 Task: For heading Use Lora with light red berry 1 colour & Underline.  font size for heading26,  'Change the font style of data to'Montserrat and font size to 18,  Change the alignment of both headline & data to Align center.  In the sheet  auditingSalesByCustomer
Action: Mouse moved to (315, 268)
Screenshot: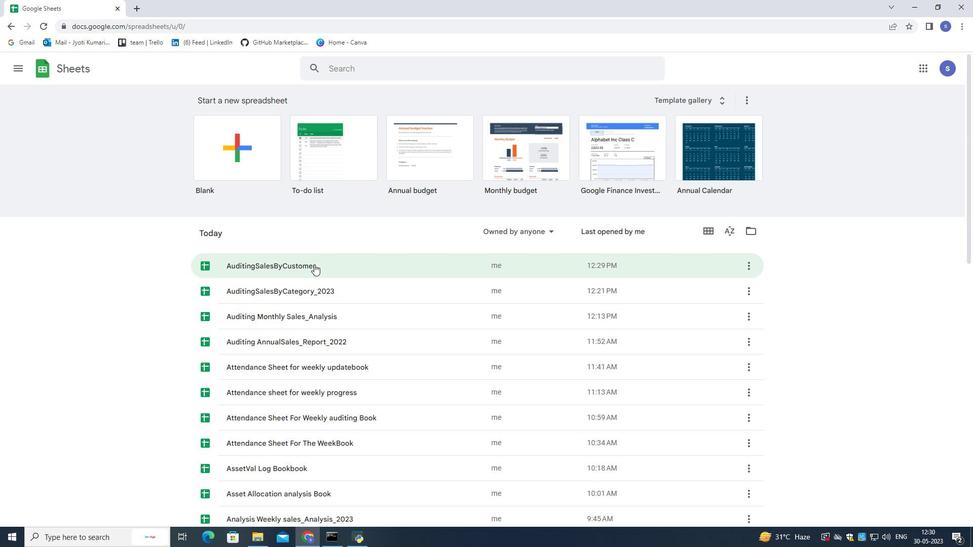 
Action: Mouse pressed left at (315, 268)
Screenshot: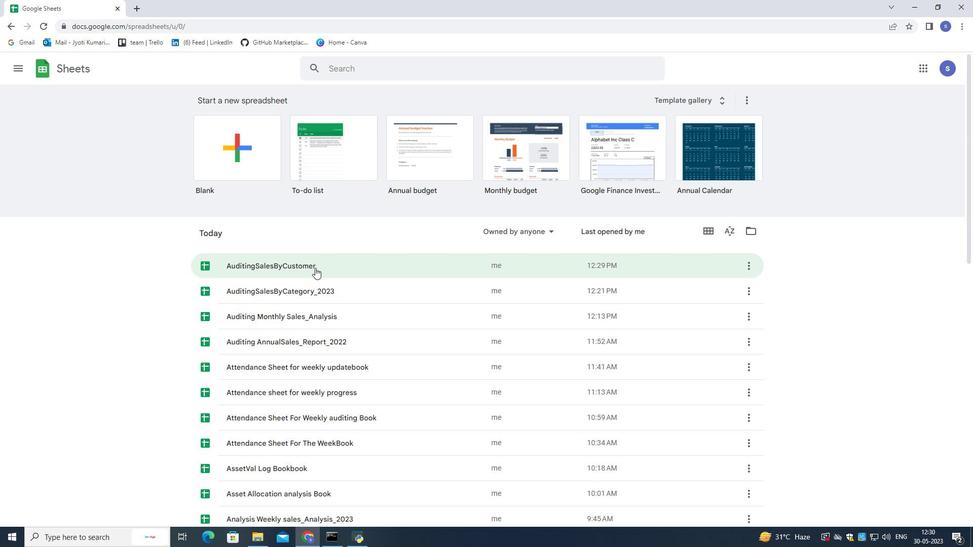 
Action: Mouse moved to (85, 141)
Screenshot: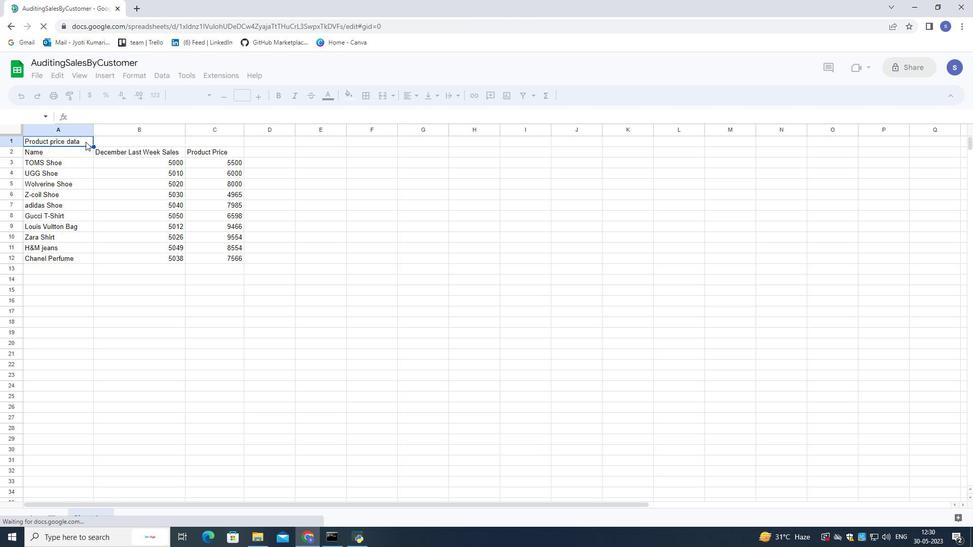 
Action: Mouse pressed left at (85, 141)
Screenshot: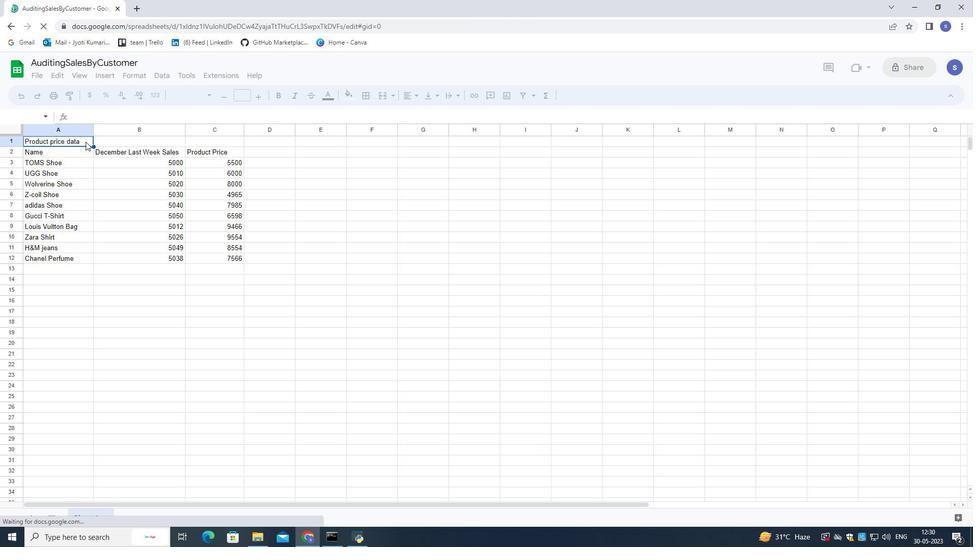 
Action: Mouse moved to (85, 139)
Screenshot: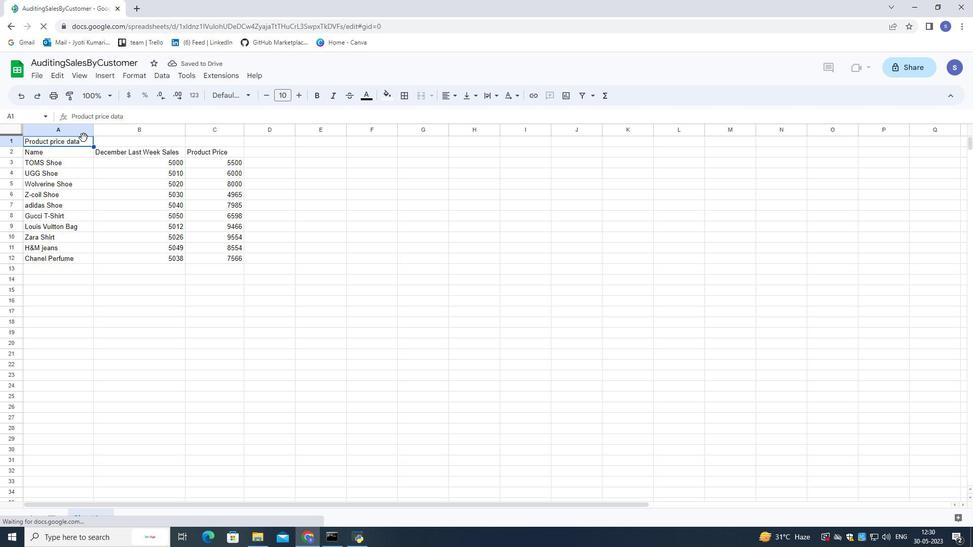 
Action: Mouse pressed left at (85, 139)
Screenshot: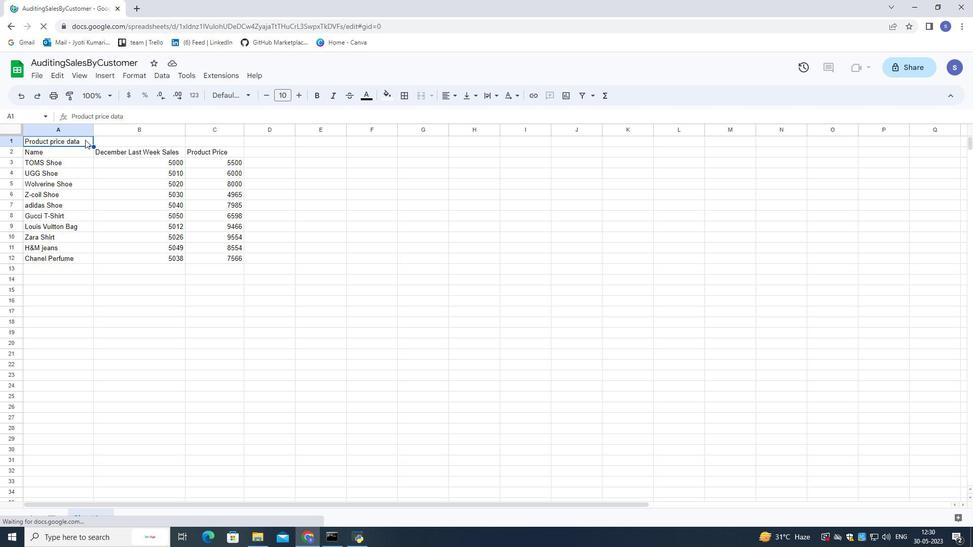 
Action: Mouse pressed left at (85, 139)
Screenshot: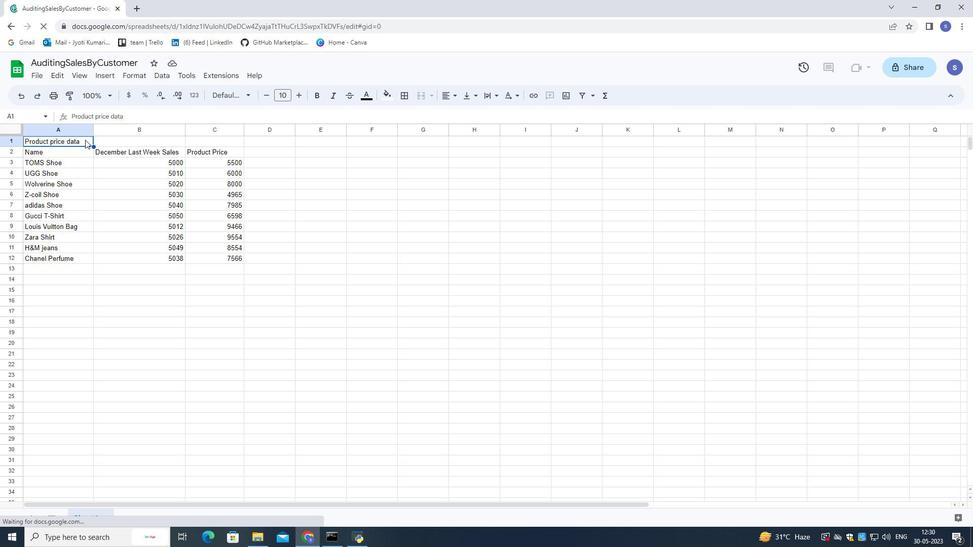 
Action: Mouse pressed left at (85, 139)
Screenshot: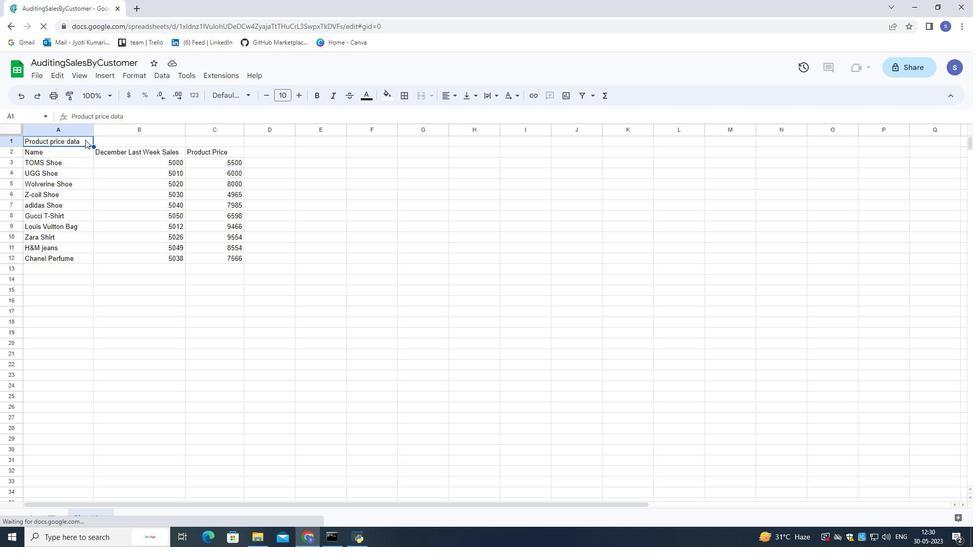 
Action: Mouse moved to (84, 140)
Screenshot: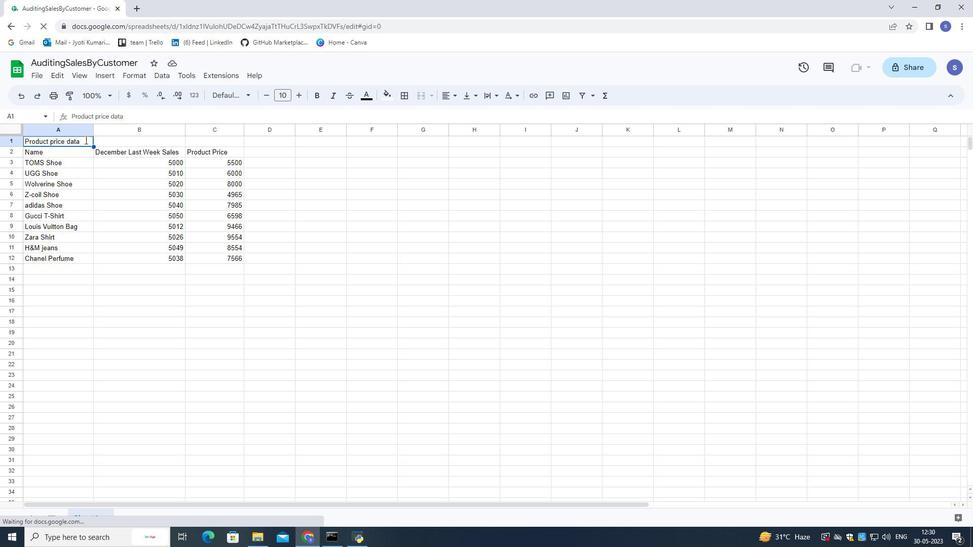 
Action: Mouse pressed left at (84, 140)
Screenshot: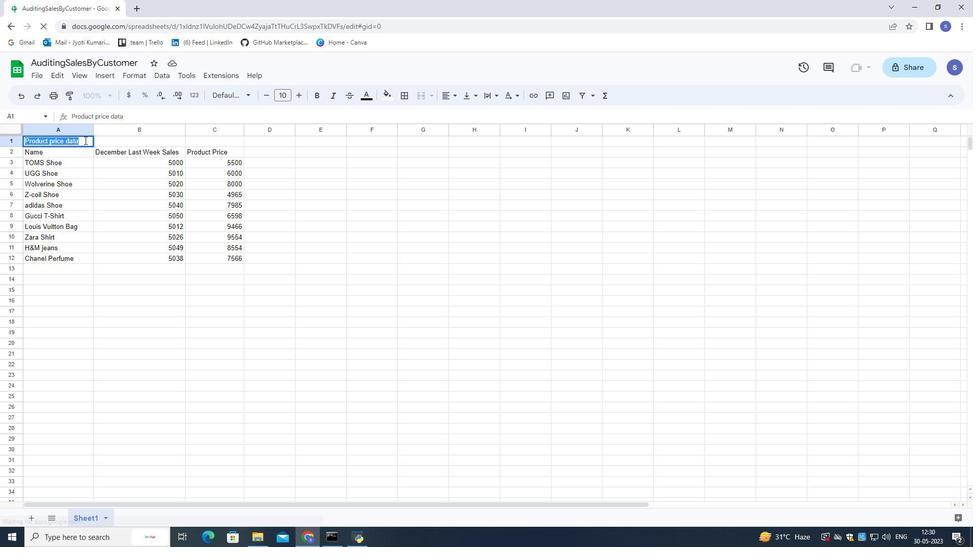 
Action: Mouse moved to (84, 140)
Screenshot: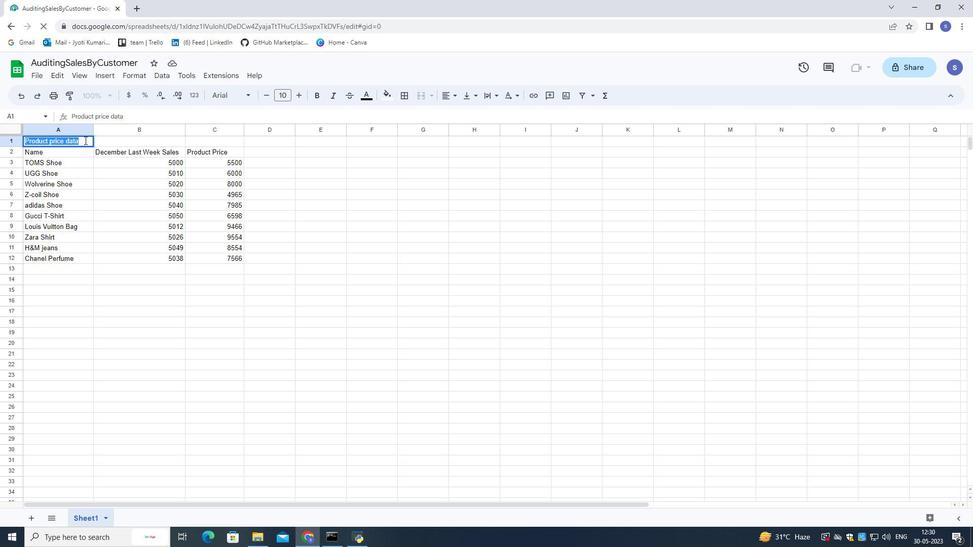 
Action: Mouse pressed left at (84, 140)
Screenshot: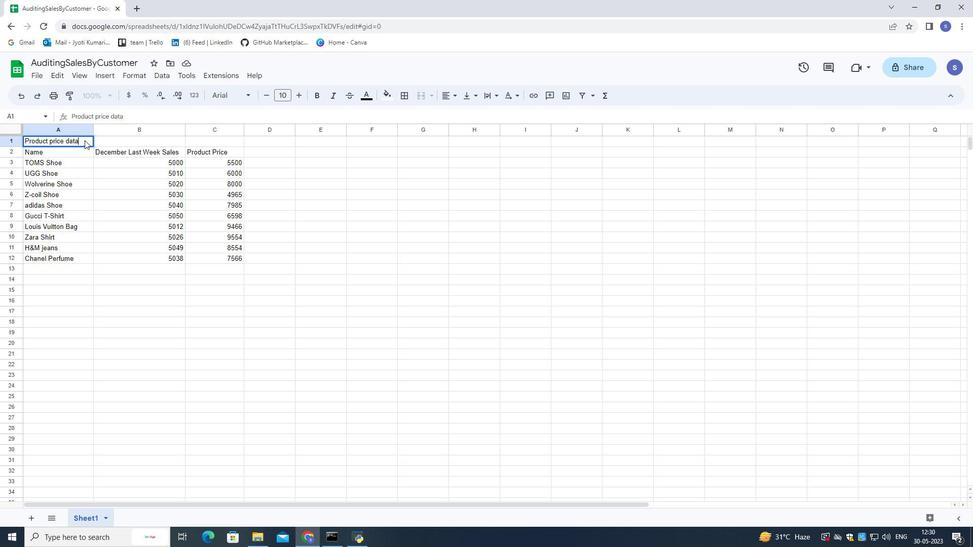 
Action: Mouse pressed left at (84, 140)
Screenshot: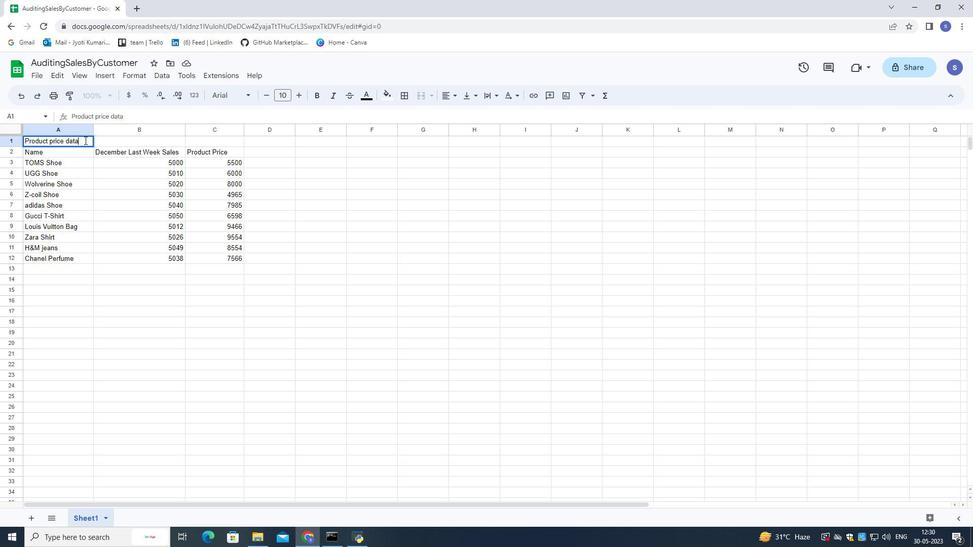 
Action: Mouse moved to (248, 93)
Screenshot: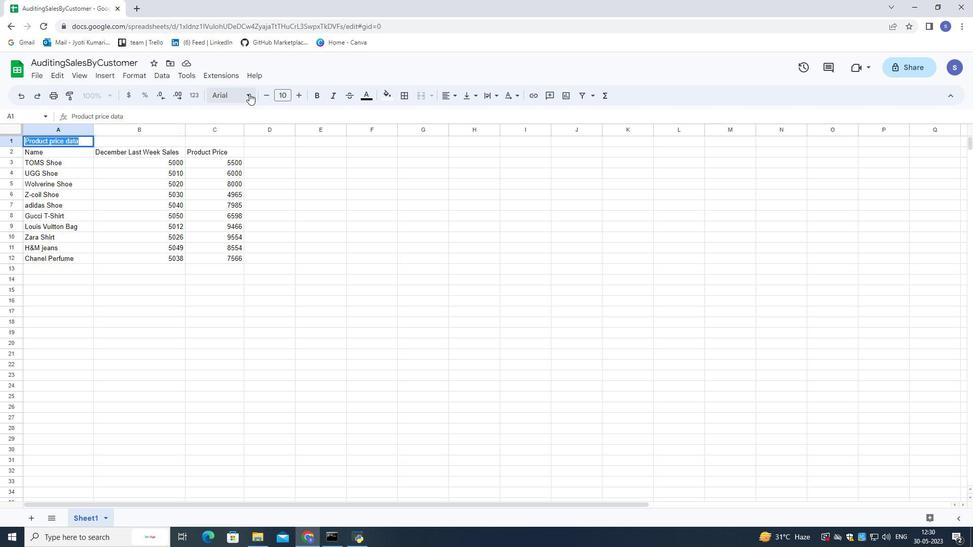 
Action: Mouse pressed left at (248, 93)
Screenshot: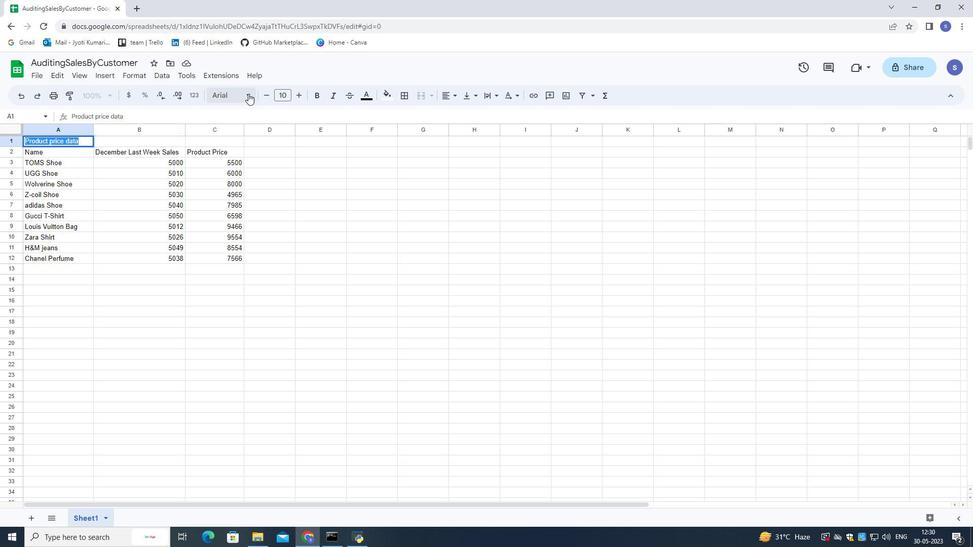 
Action: Mouse moved to (250, 112)
Screenshot: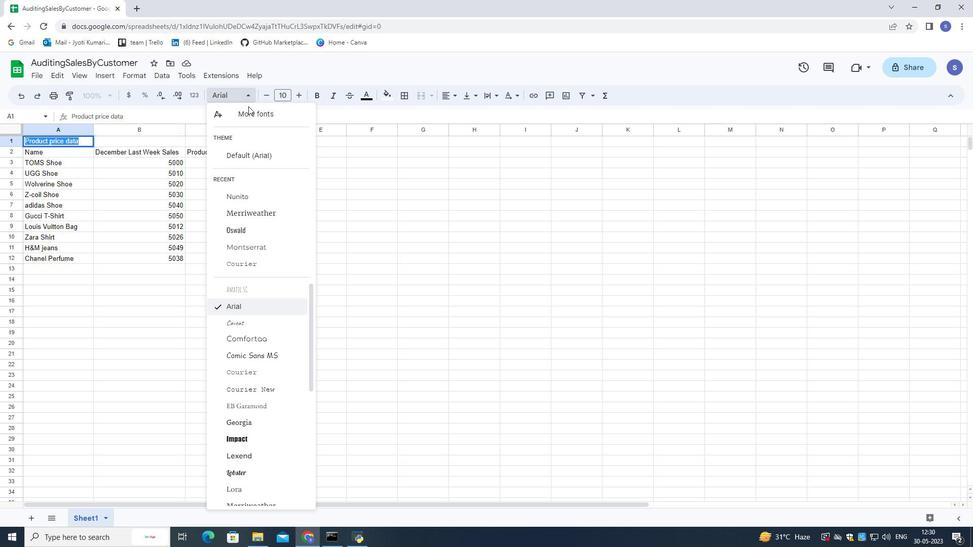 
Action: Mouse pressed left at (250, 112)
Screenshot: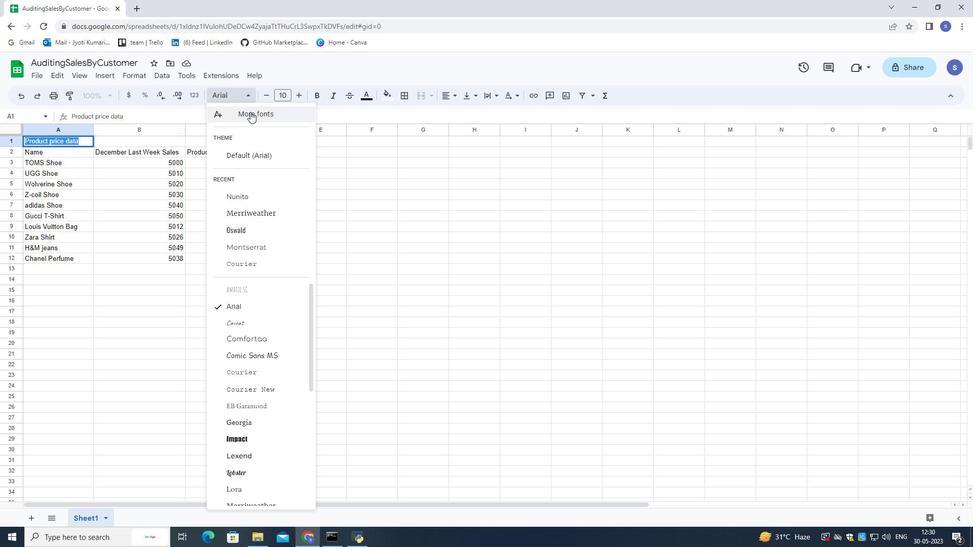 
Action: Mouse moved to (307, 173)
Screenshot: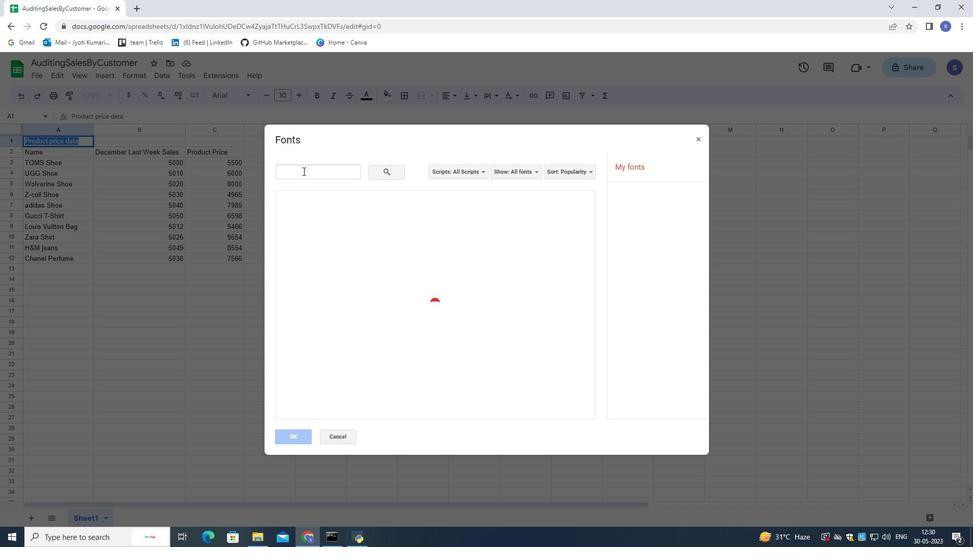 
Action: Mouse pressed left at (307, 173)
Screenshot: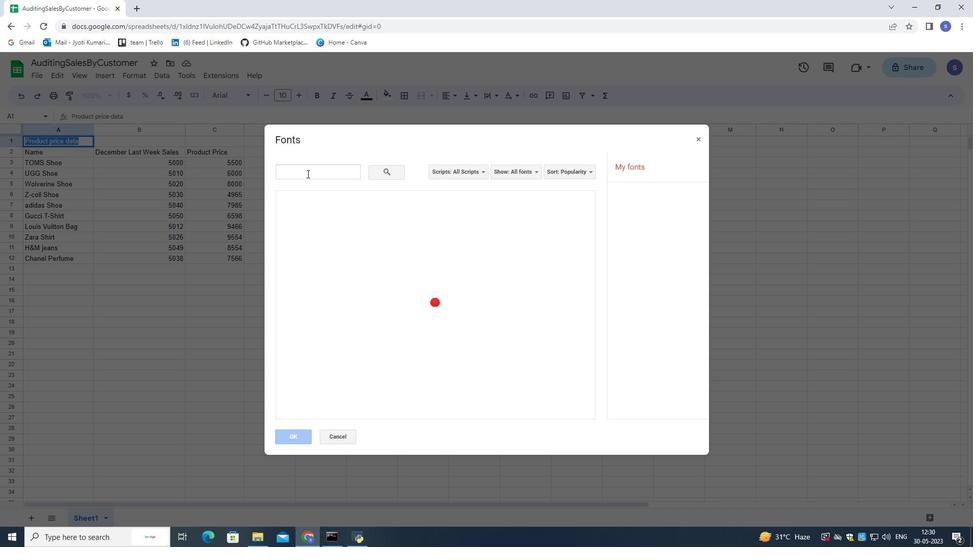 
Action: Key pressed lora
Screenshot: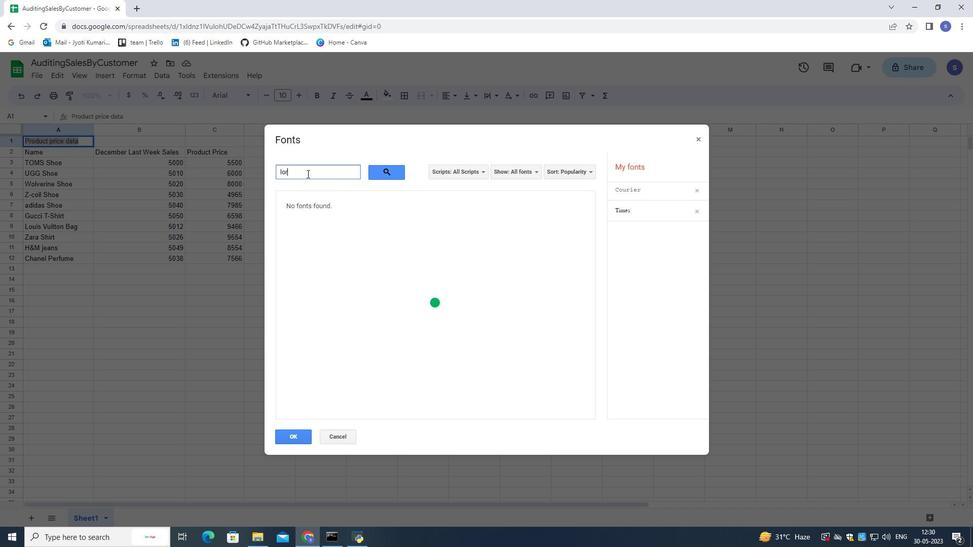 
Action: Mouse moved to (328, 205)
Screenshot: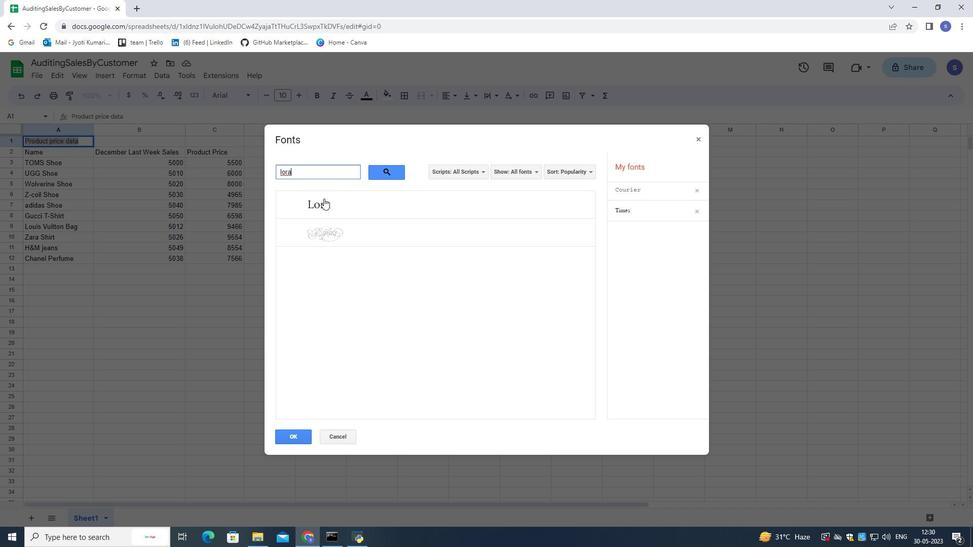 
Action: Mouse pressed left at (328, 205)
Screenshot: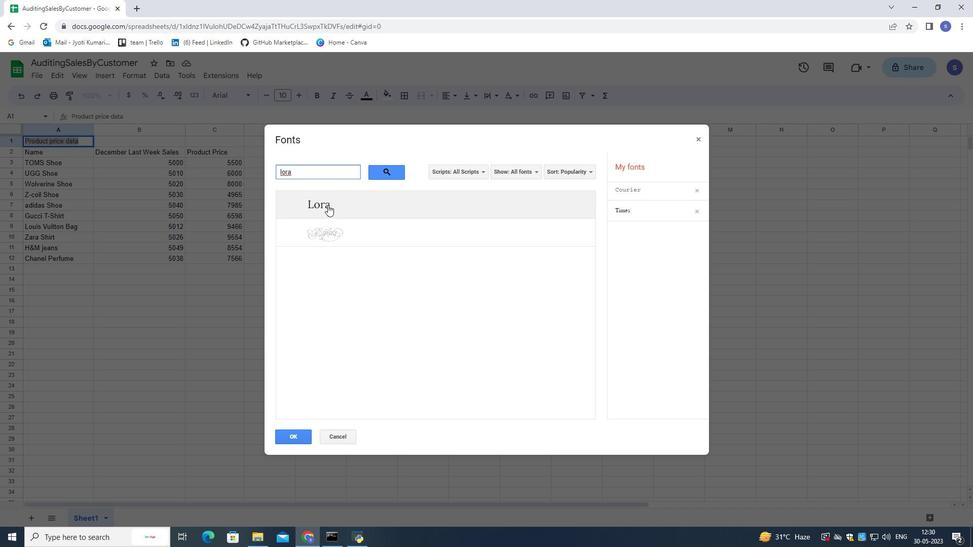 
Action: Mouse moved to (282, 440)
Screenshot: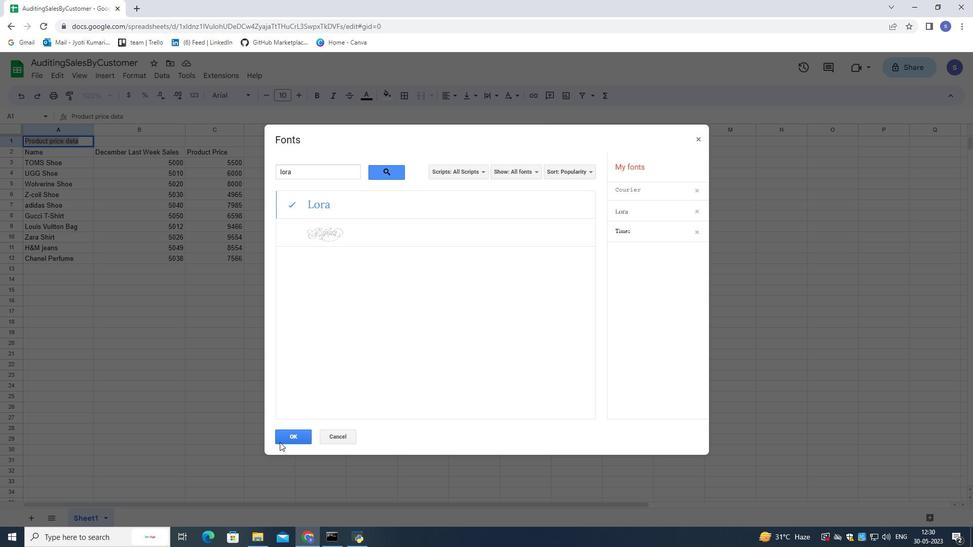 
Action: Mouse pressed left at (282, 440)
Screenshot: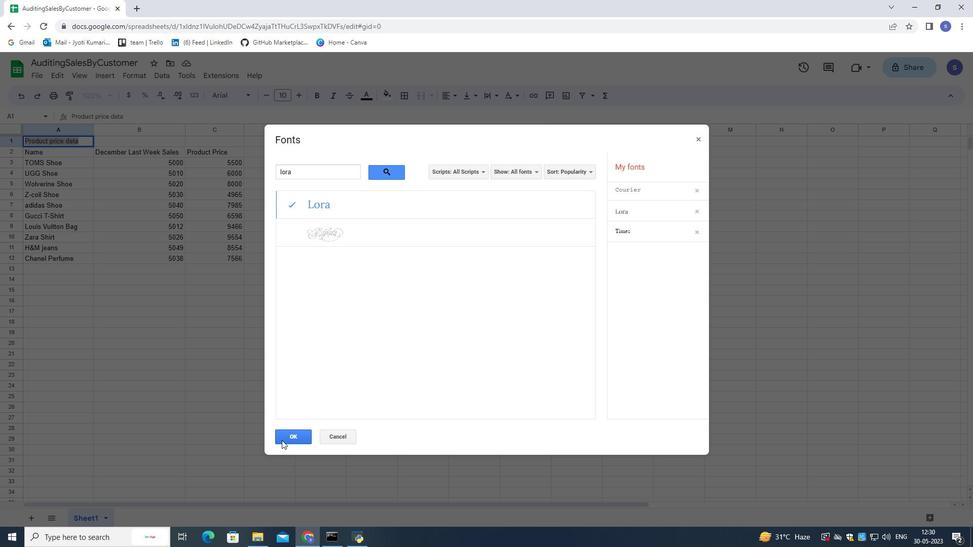
Action: Mouse moved to (368, 91)
Screenshot: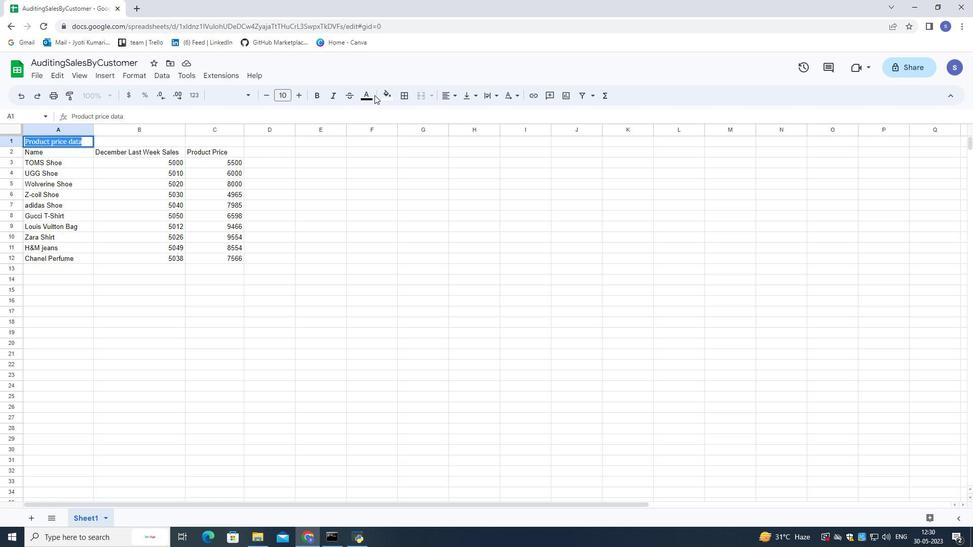 
Action: Mouse pressed left at (368, 91)
Screenshot: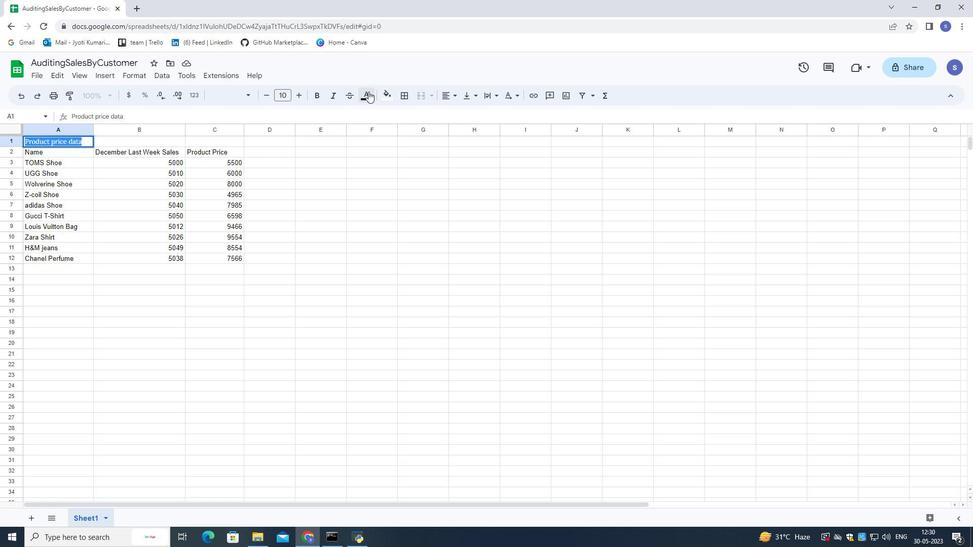 
Action: Mouse moved to (369, 171)
Screenshot: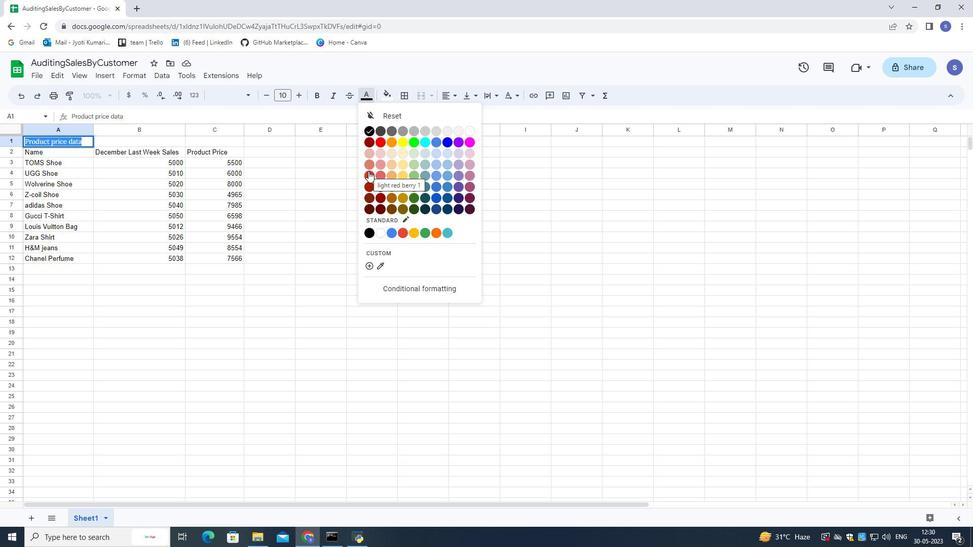 
Action: Mouse pressed left at (369, 171)
Screenshot: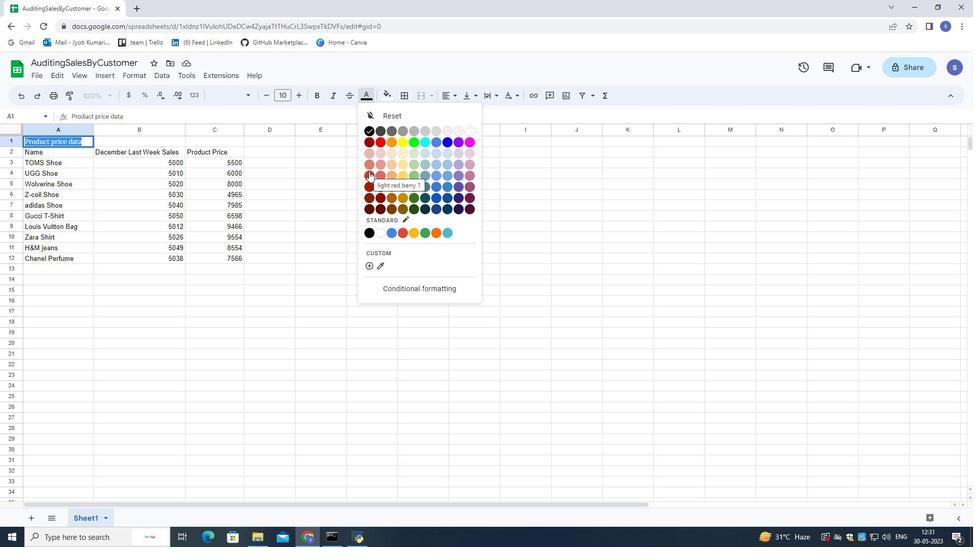 
Action: Mouse moved to (136, 76)
Screenshot: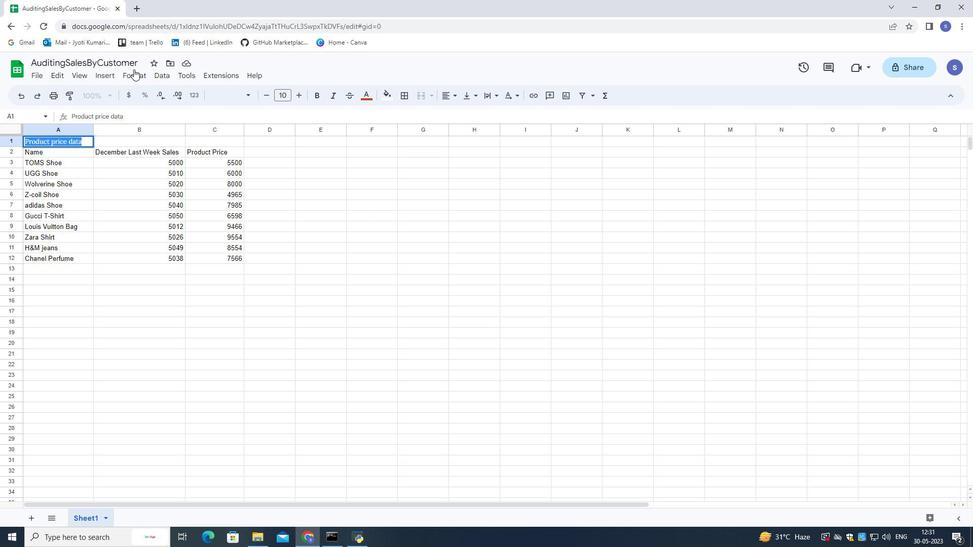 
Action: Mouse pressed left at (136, 76)
Screenshot: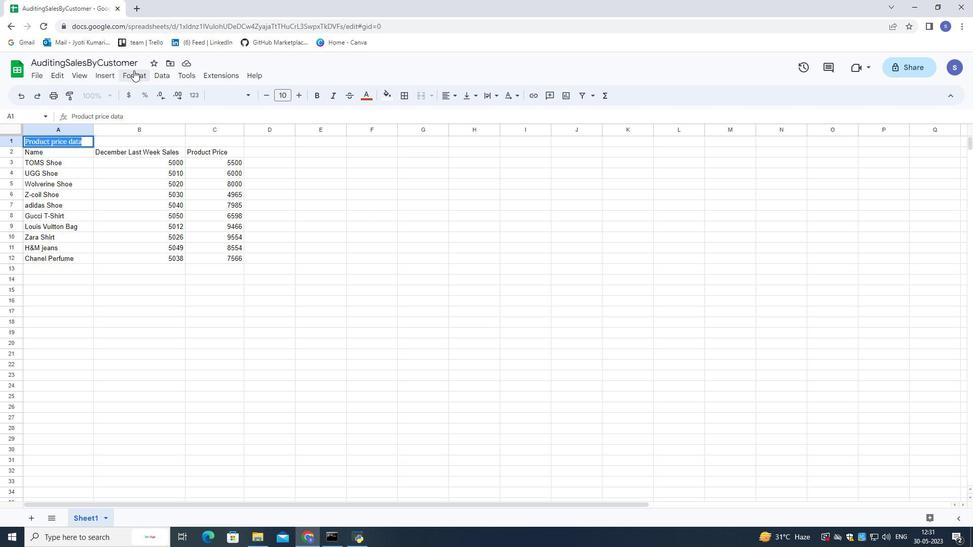 
Action: Mouse moved to (332, 165)
Screenshot: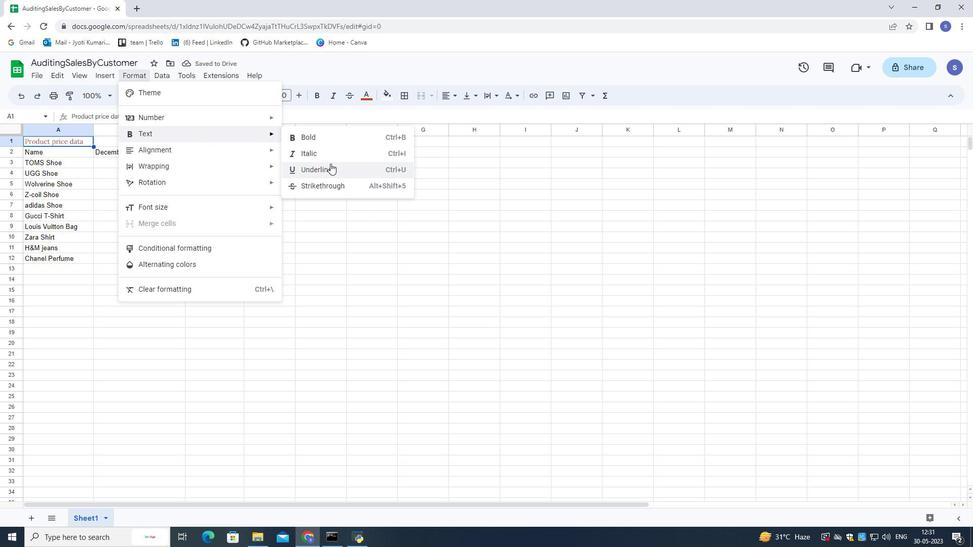 
Action: Mouse pressed left at (332, 165)
Screenshot: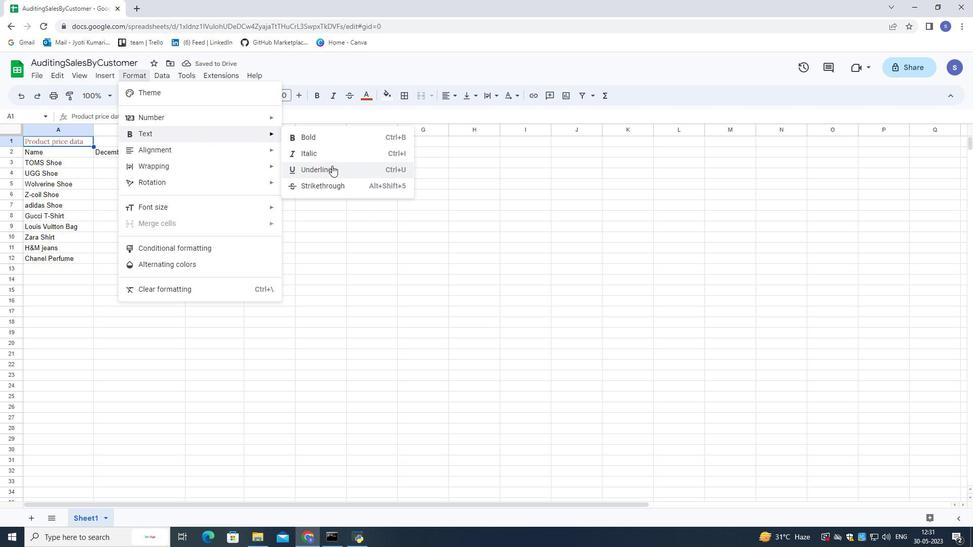 
Action: Mouse moved to (298, 96)
Screenshot: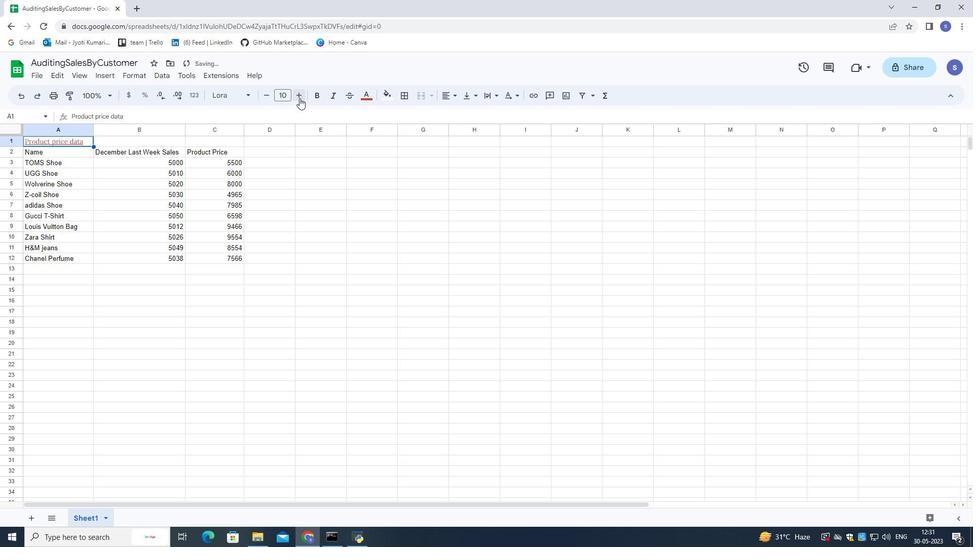 
Action: Mouse pressed left at (298, 96)
Screenshot: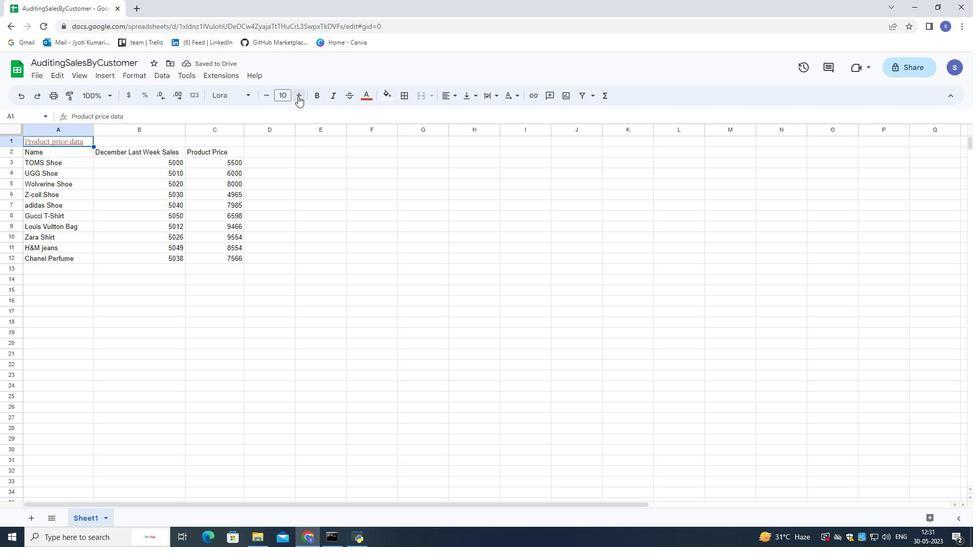 
Action: Mouse pressed left at (298, 96)
Screenshot: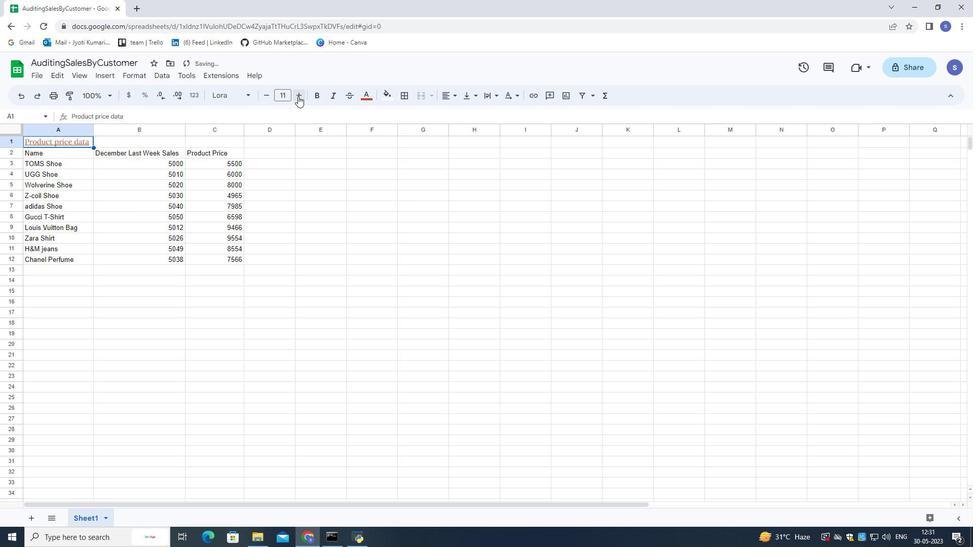 
Action: Mouse pressed left at (298, 96)
Screenshot: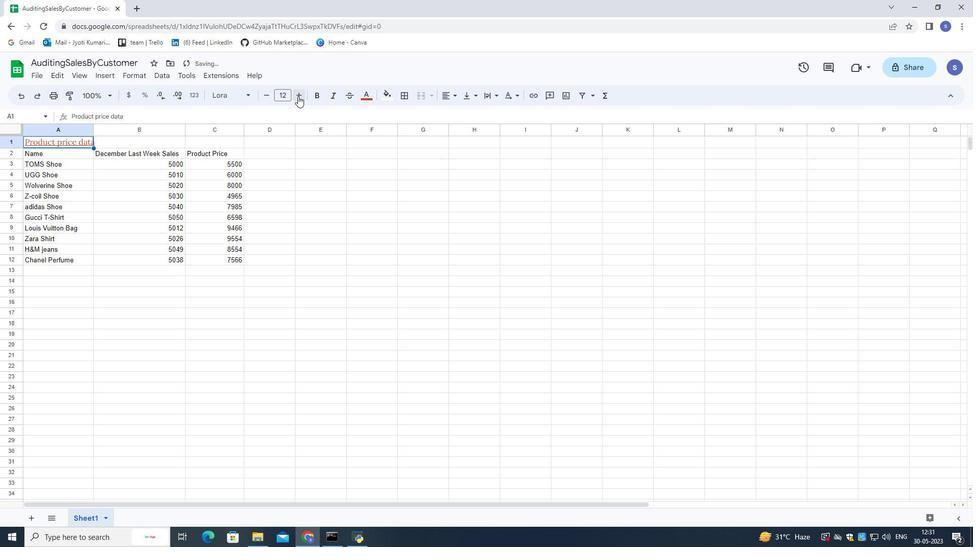
Action: Mouse pressed left at (298, 96)
Screenshot: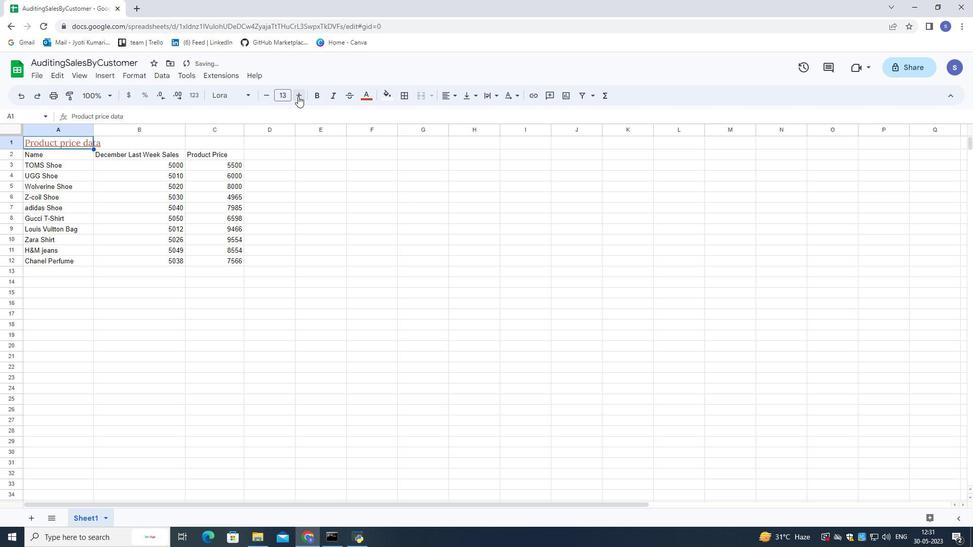 
Action: Mouse pressed left at (298, 96)
Screenshot: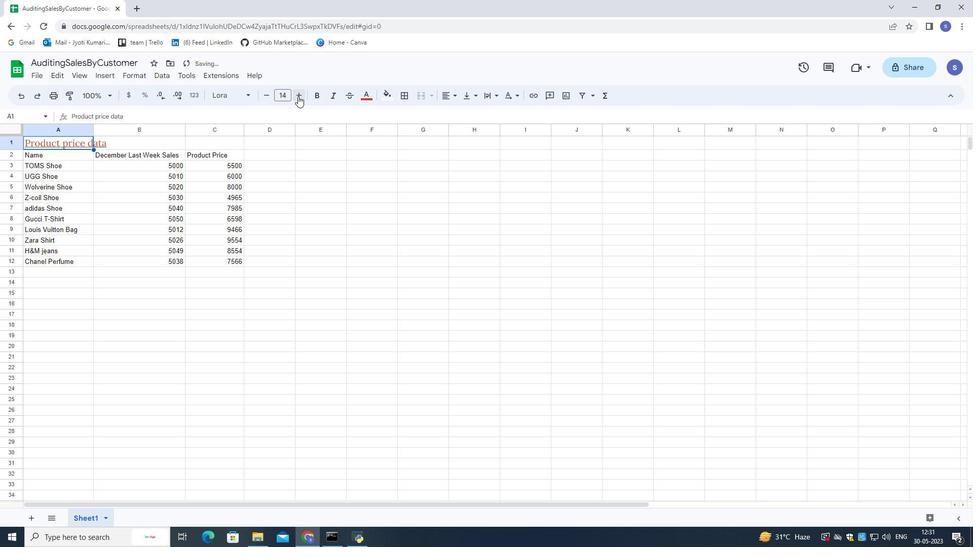 
Action: Mouse pressed left at (298, 96)
Screenshot: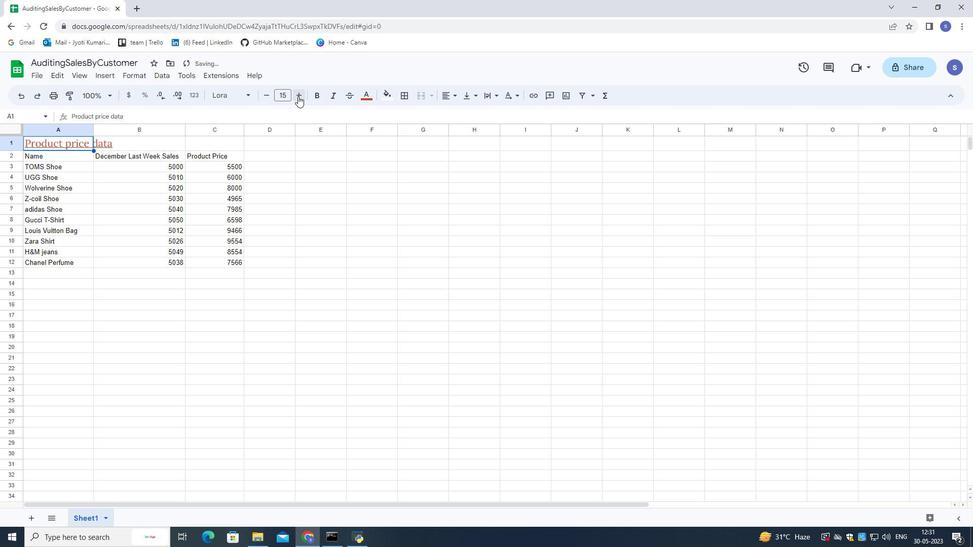 
Action: Mouse pressed left at (298, 96)
Screenshot: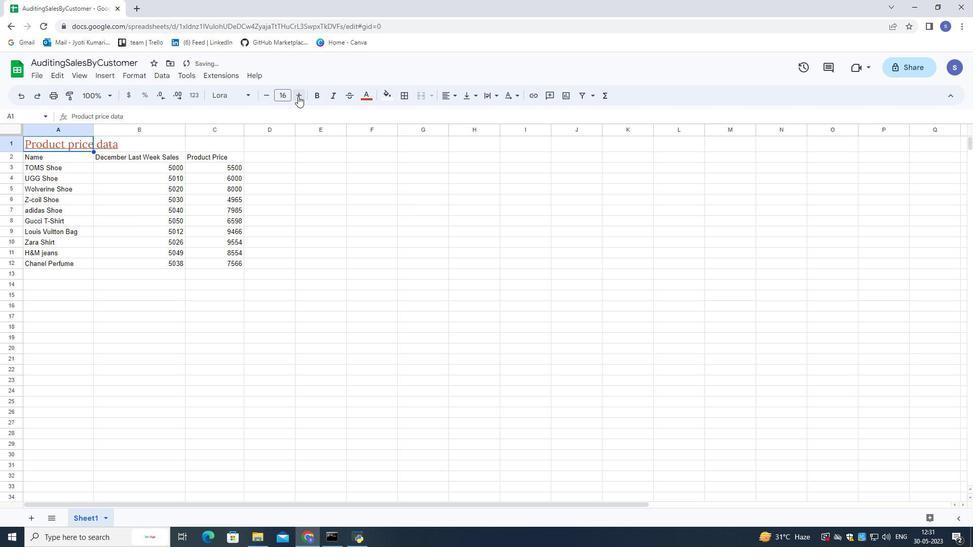 
Action: Mouse pressed left at (298, 96)
Screenshot: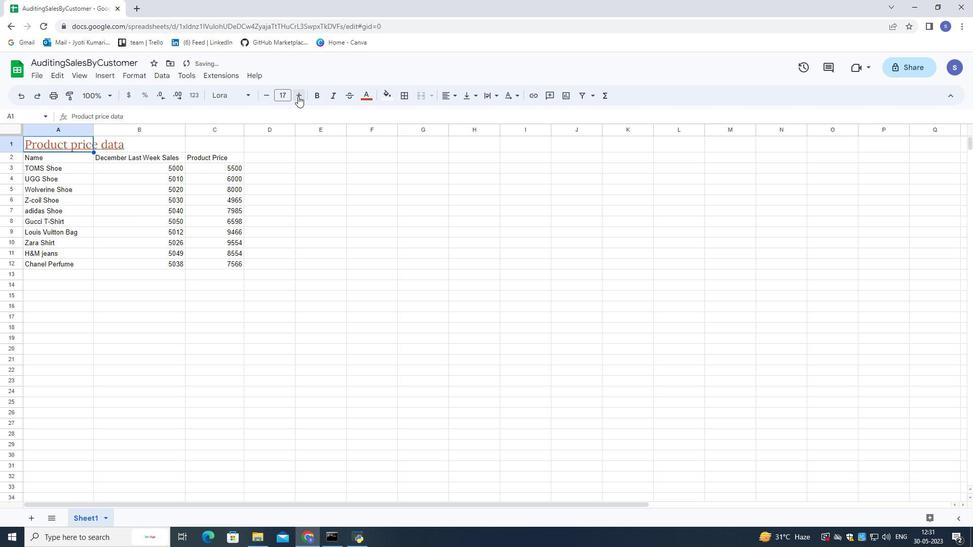 
Action: Mouse pressed left at (298, 96)
Screenshot: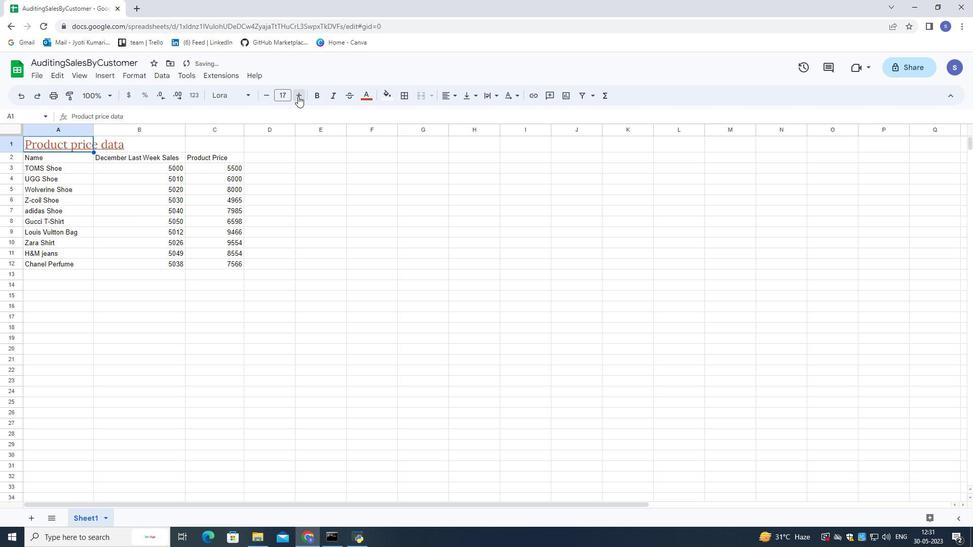 
Action: Mouse pressed left at (298, 96)
Screenshot: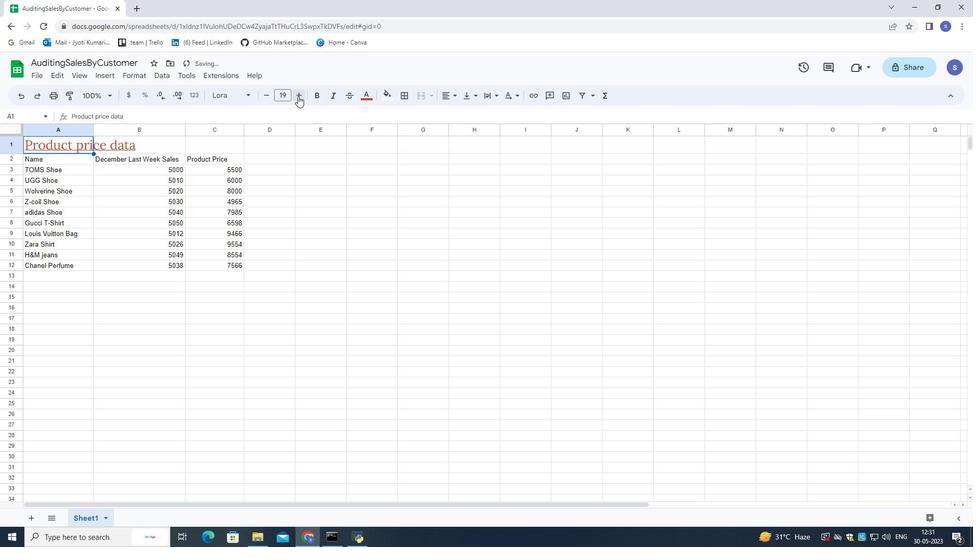 
Action: Mouse pressed left at (298, 96)
Screenshot: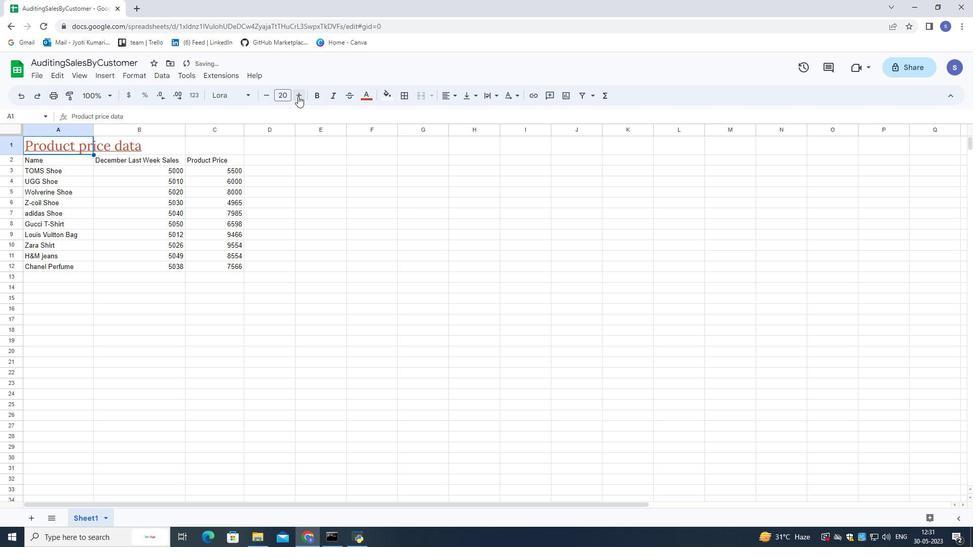 
Action: Mouse pressed left at (298, 96)
Screenshot: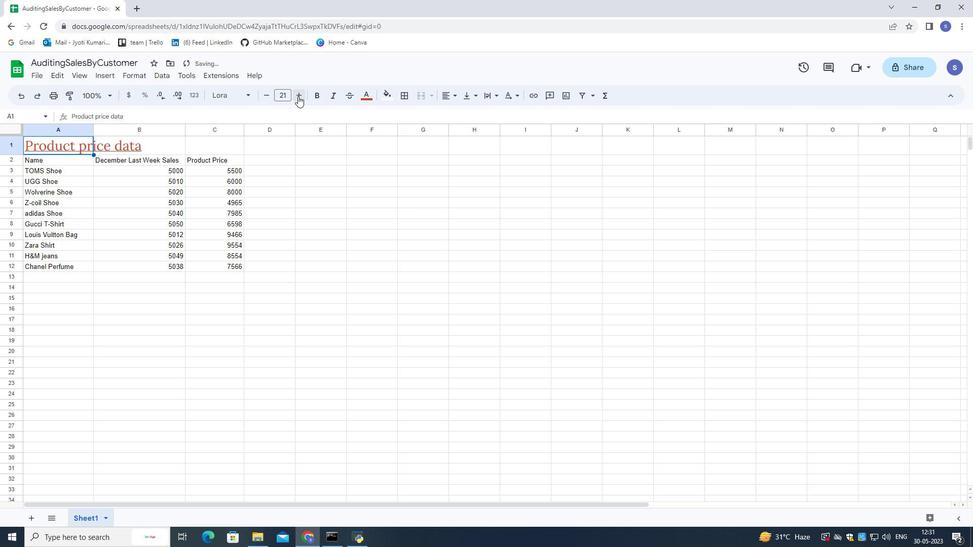 
Action: Mouse pressed left at (298, 96)
Screenshot: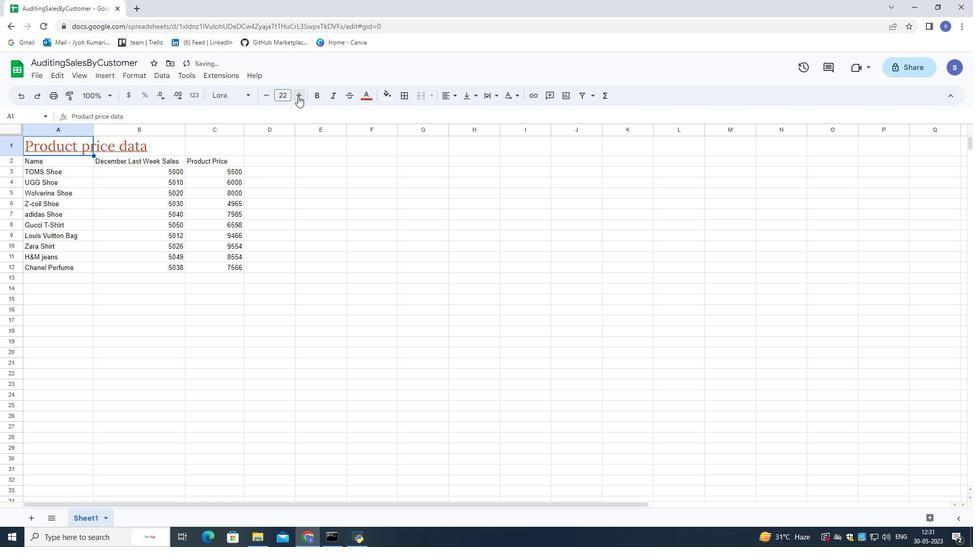 
Action: Mouse pressed left at (298, 96)
Screenshot: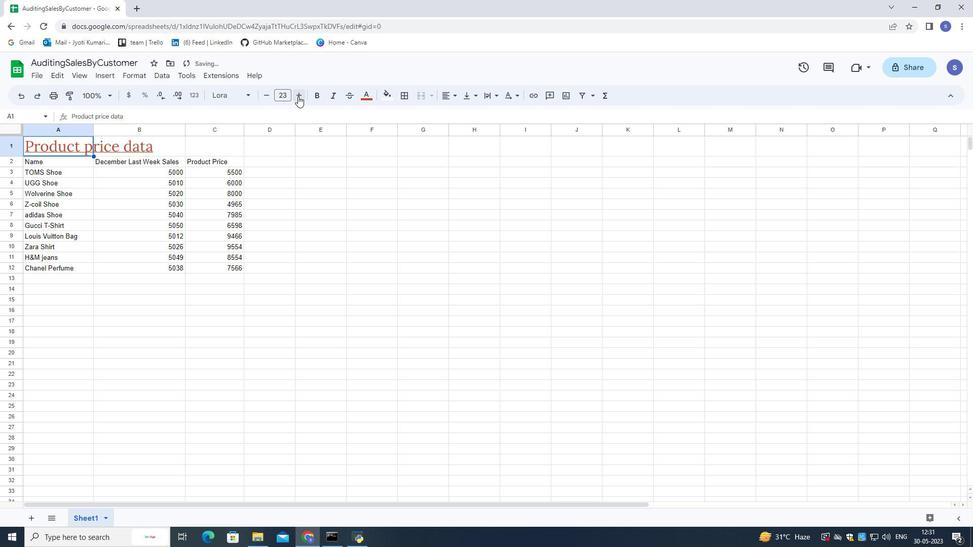 
Action: Mouse pressed left at (298, 96)
Screenshot: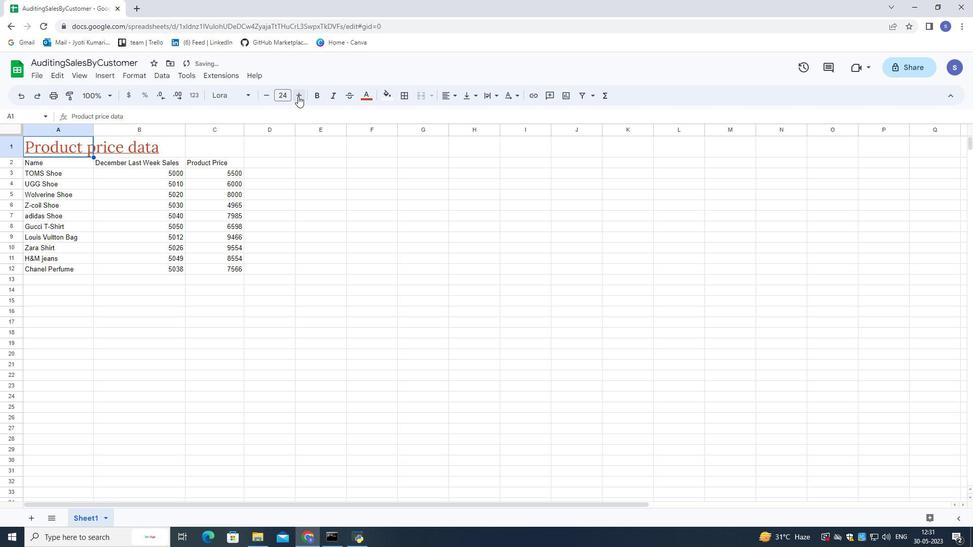 
Action: Mouse pressed left at (298, 96)
Screenshot: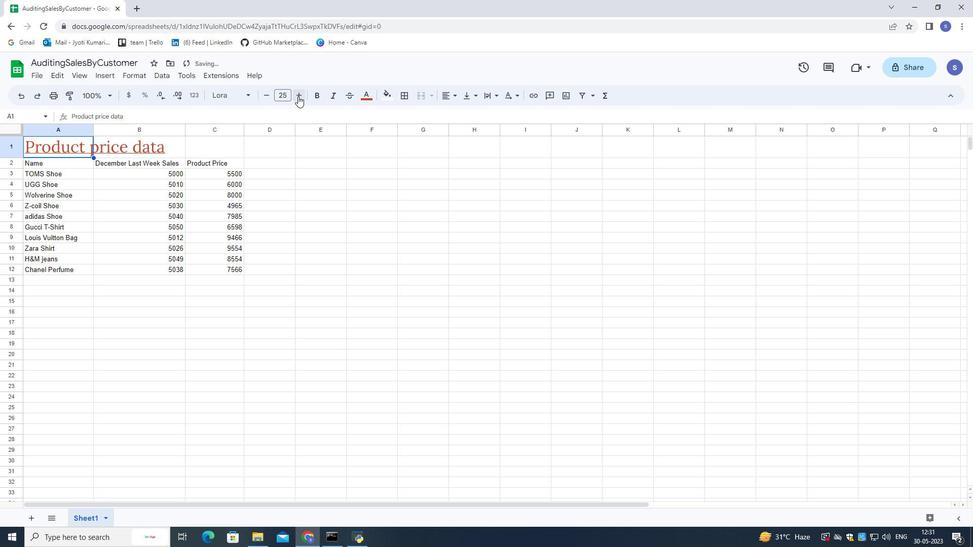 
Action: Mouse moved to (319, 157)
Screenshot: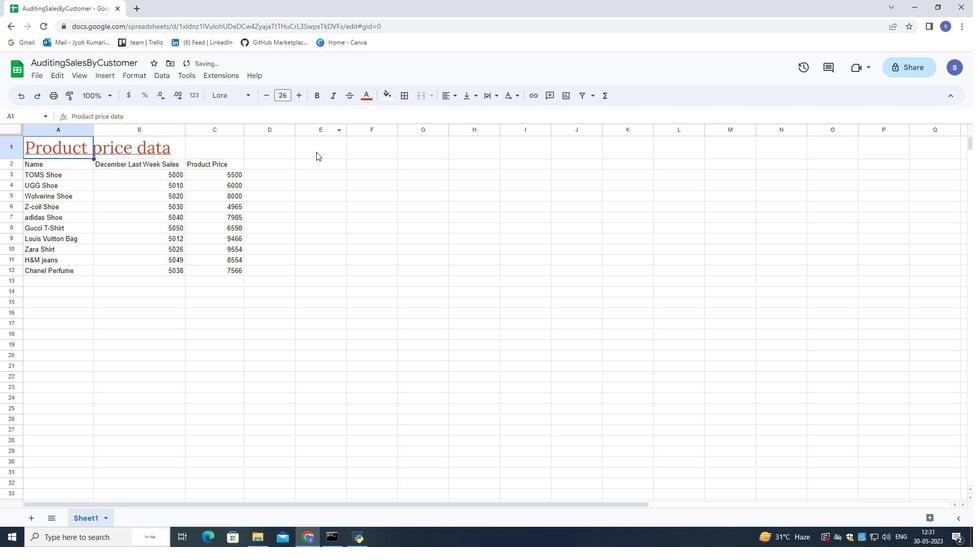 
Action: Mouse pressed left at (319, 157)
Screenshot: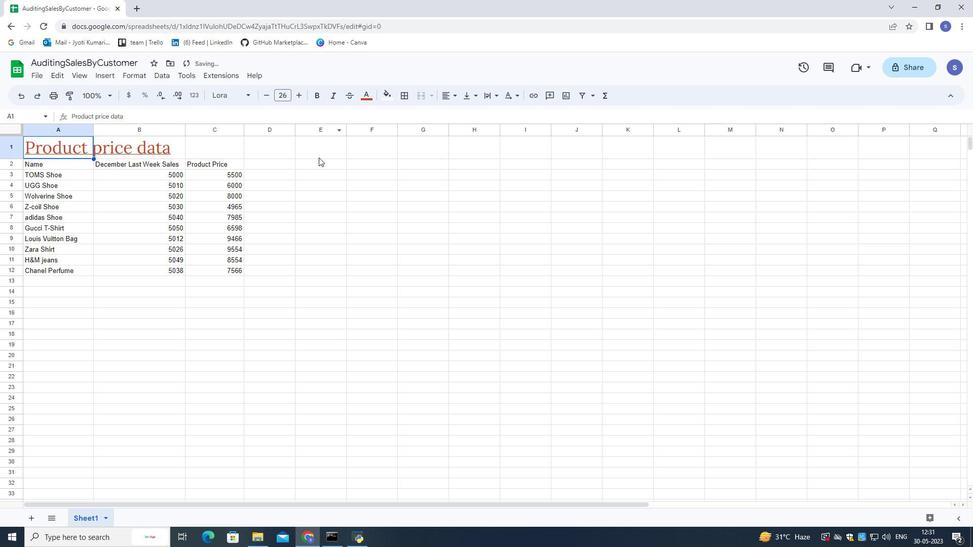 
Action: Mouse moved to (26, 164)
Screenshot: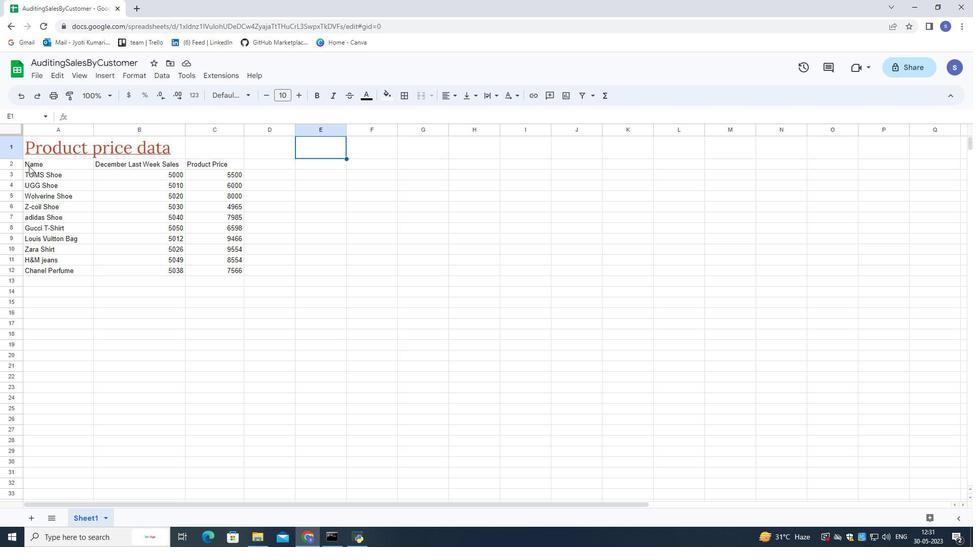 
Action: Mouse pressed left at (26, 164)
Screenshot: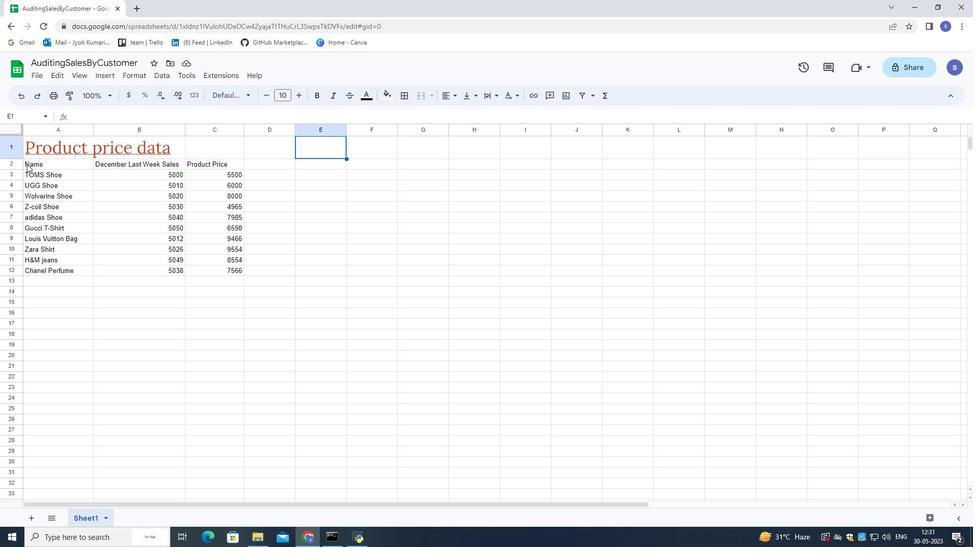 
Action: Mouse moved to (232, 278)
Screenshot: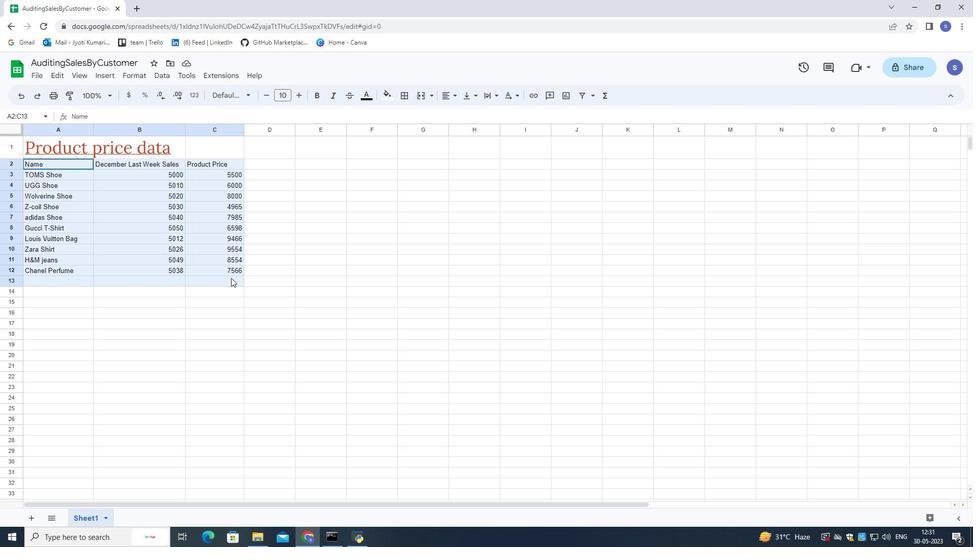
Action: Mouse pressed left at (232, 278)
Screenshot: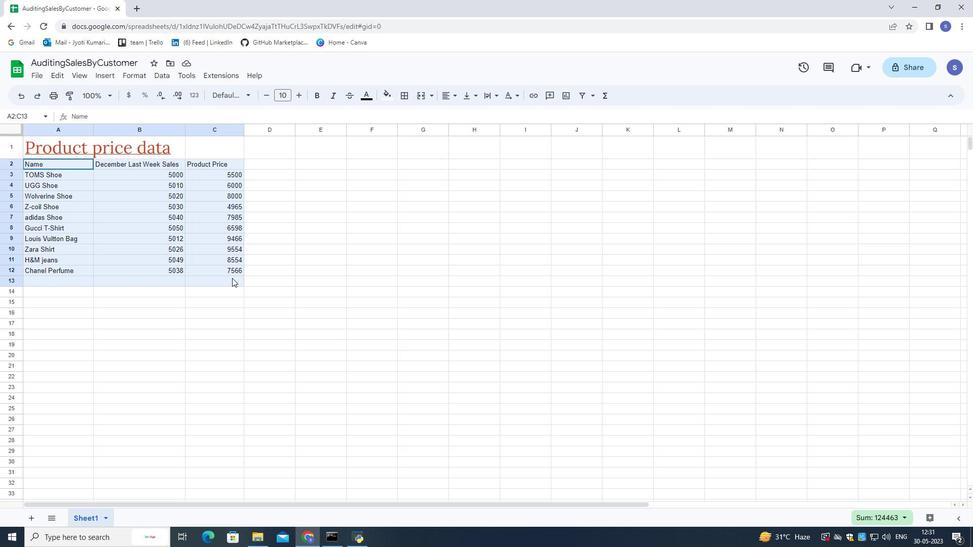 
Action: Mouse moved to (238, 93)
Screenshot: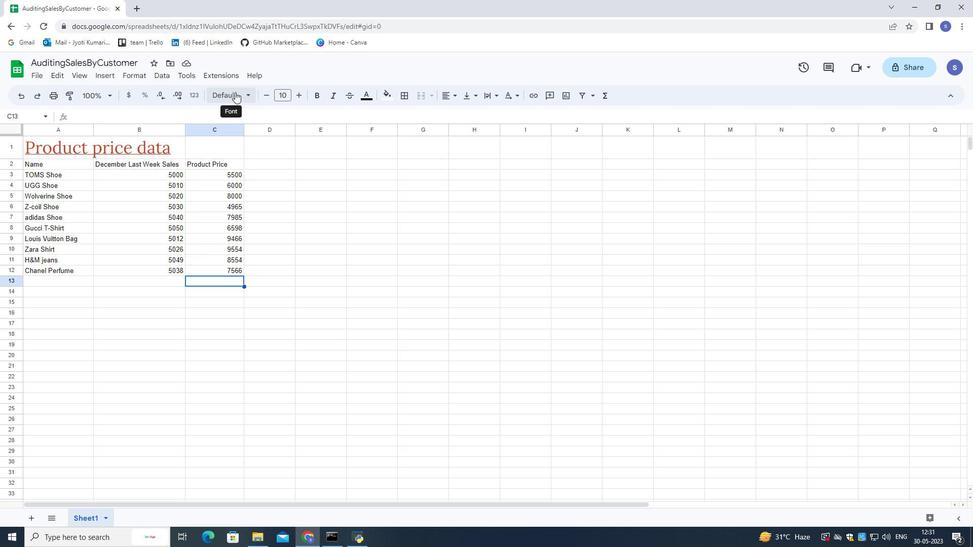 
Action: Mouse pressed left at (238, 93)
Screenshot: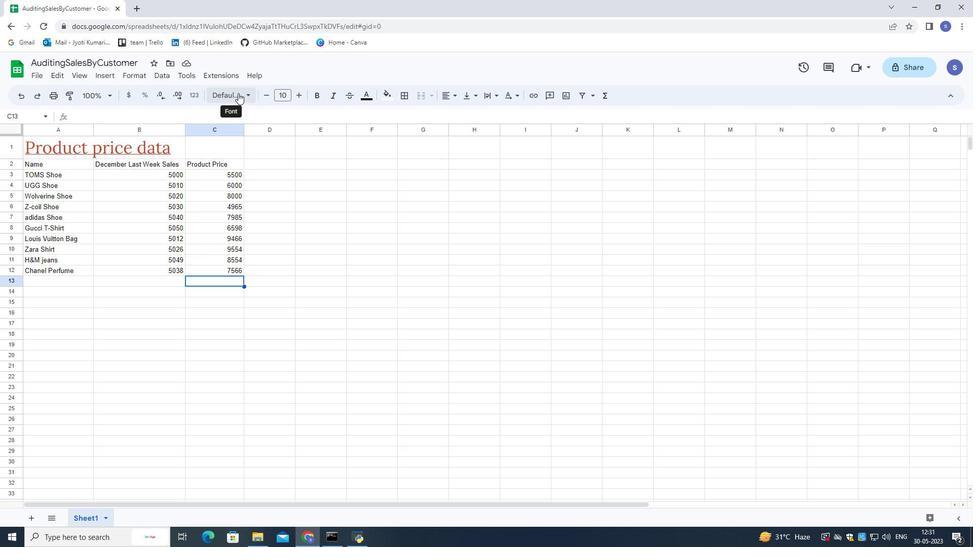 
Action: Mouse moved to (255, 269)
Screenshot: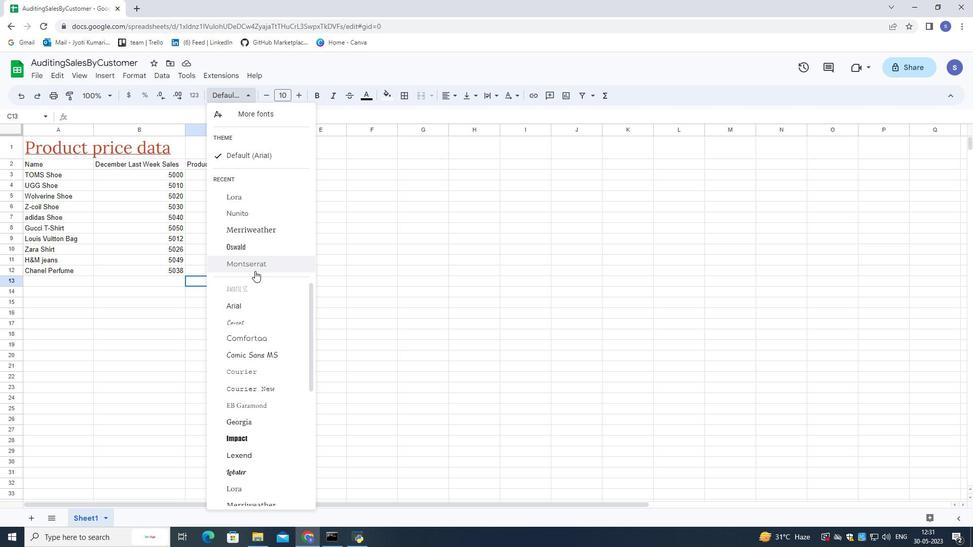 
Action: Mouse pressed left at (255, 269)
Screenshot: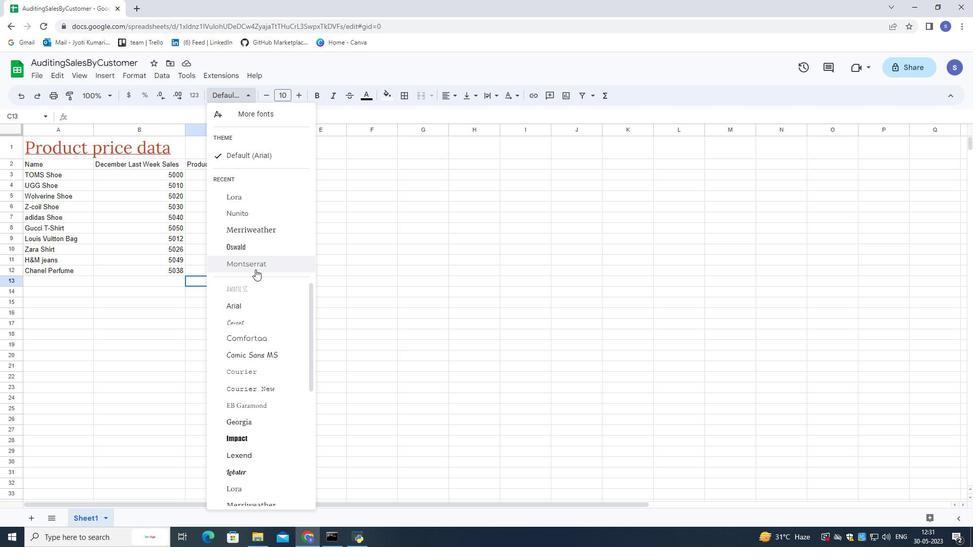 
Action: Mouse moved to (300, 96)
Screenshot: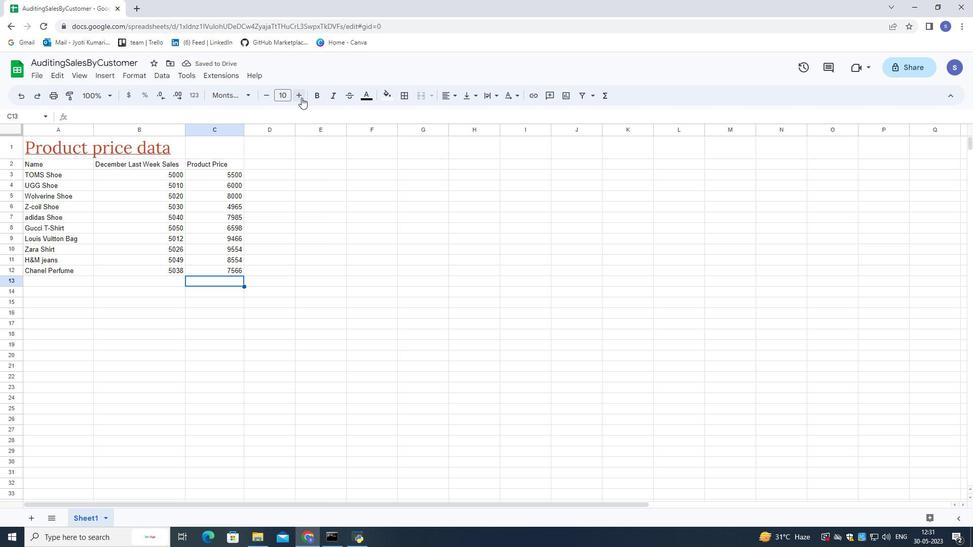 
Action: Mouse pressed left at (300, 96)
Screenshot: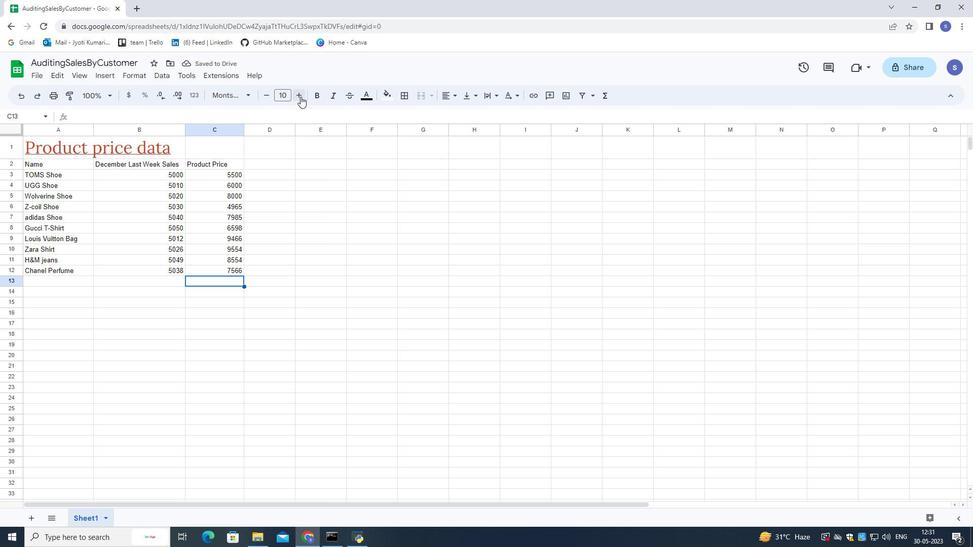 
Action: Mouse pressed left at (300, 96)
Screenshot: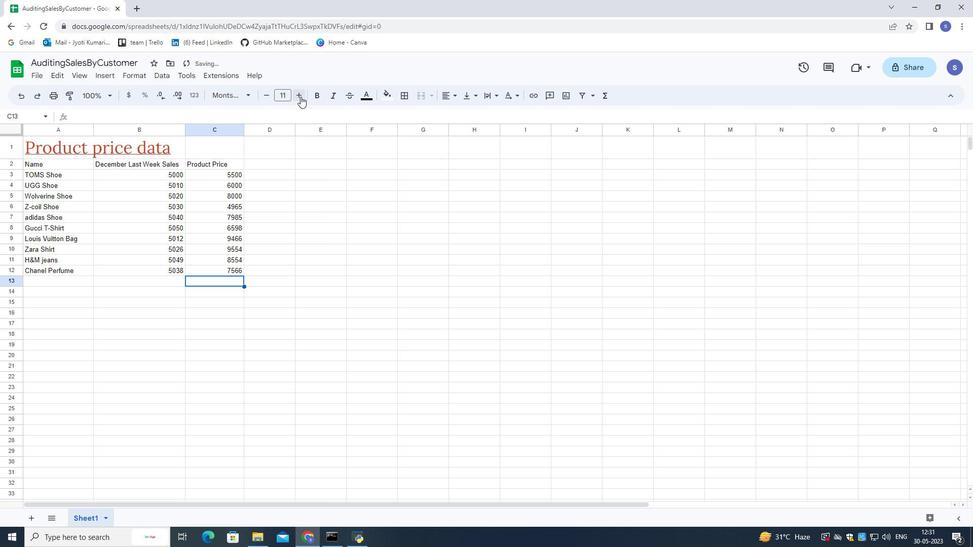 
Action: Mouse pressed left at (300, 96)
Screenshot: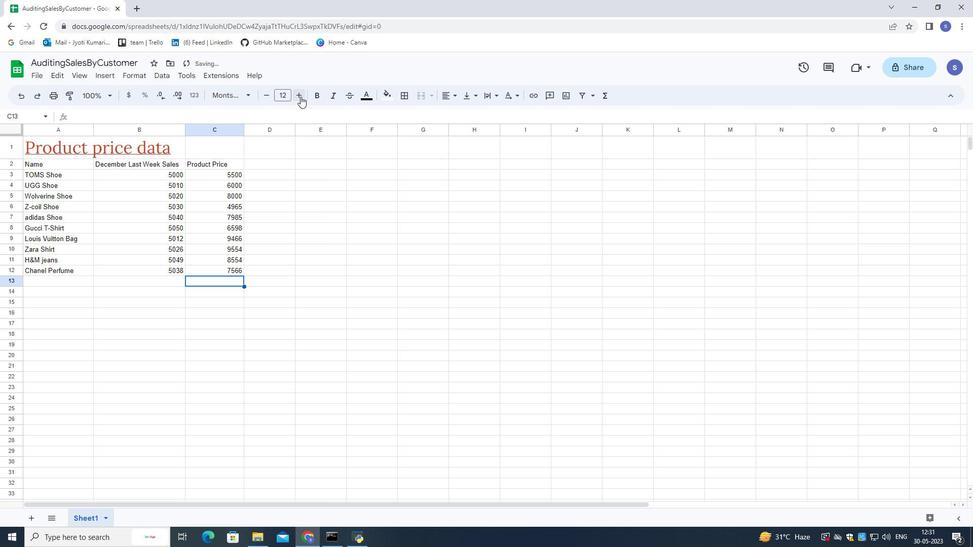 
Action: Mouse pressed left at (300, 96)
Screenshot: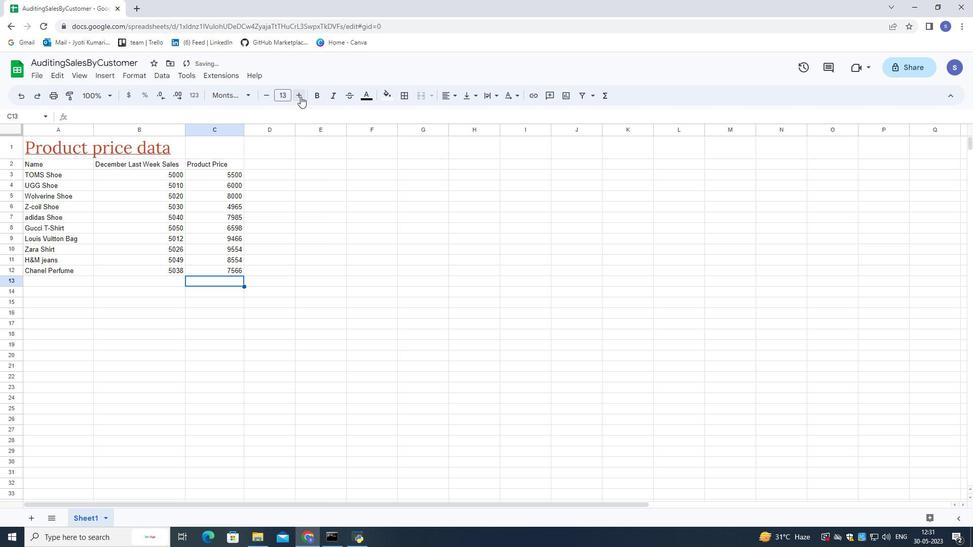 
Action: Mouse pressed left at (300, 96)
Screenshot: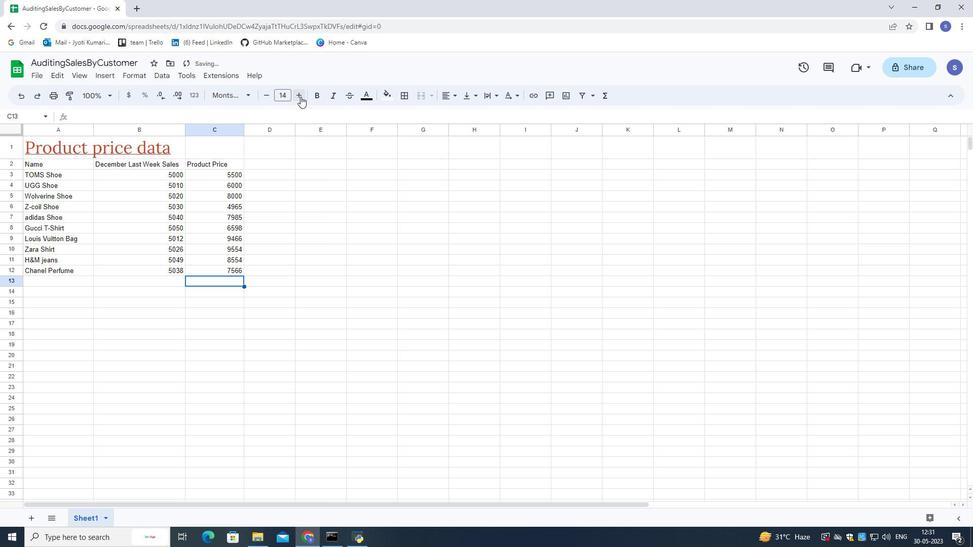 
Action: Mouse pressed left at (300, 96)
Screenshot: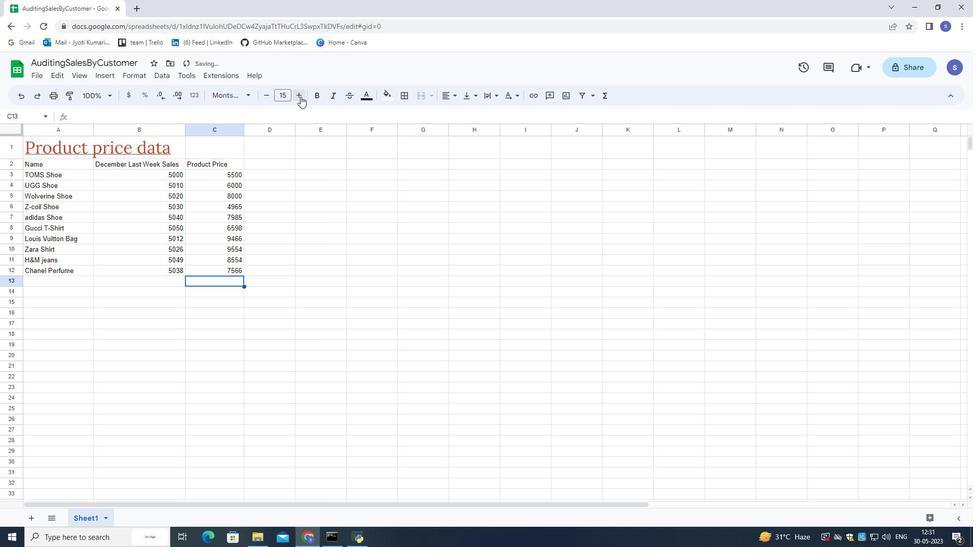 
Action: Mouse pressed left at (300, 96)
Screenshot: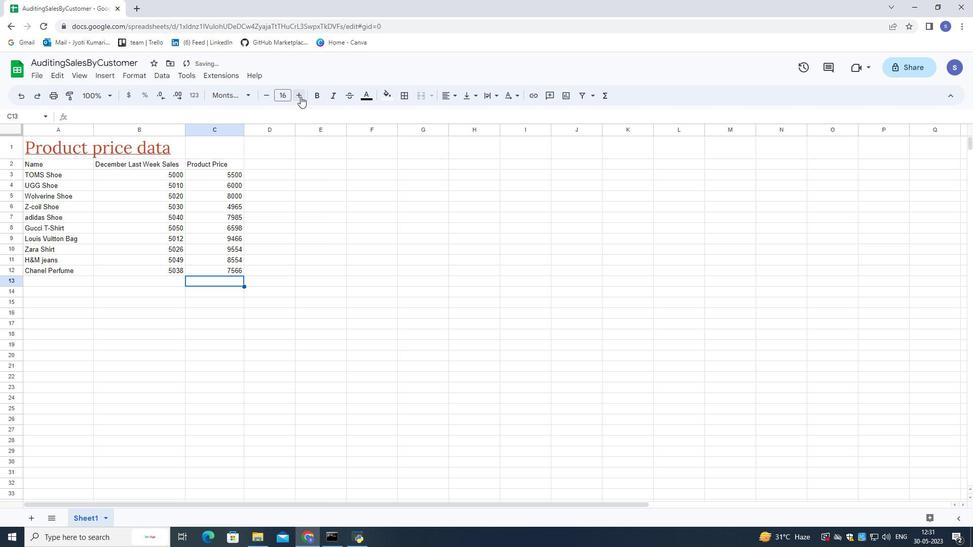 
Action: Mouse pressed left at (300, 96)
Screenshot: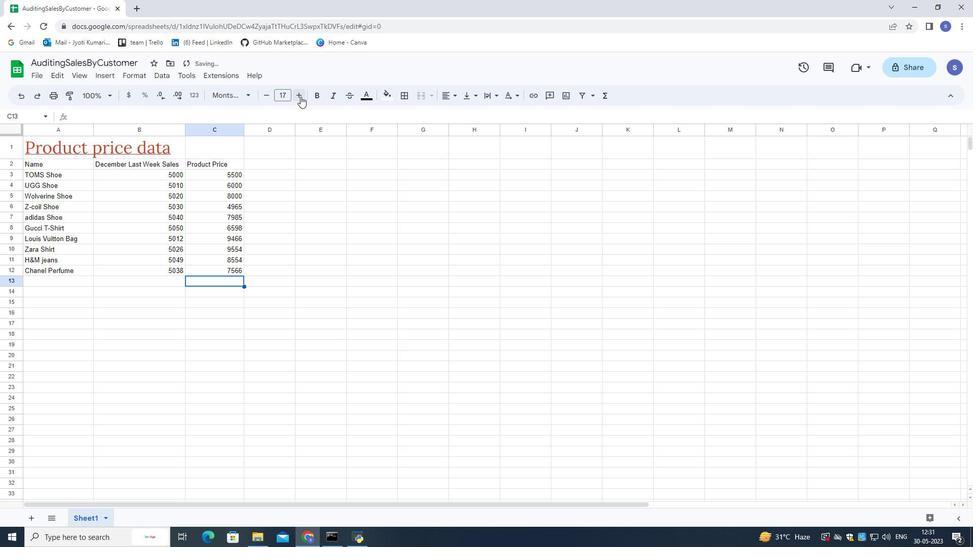 
Action: Mouse moved to (282, 212)
Screenshot: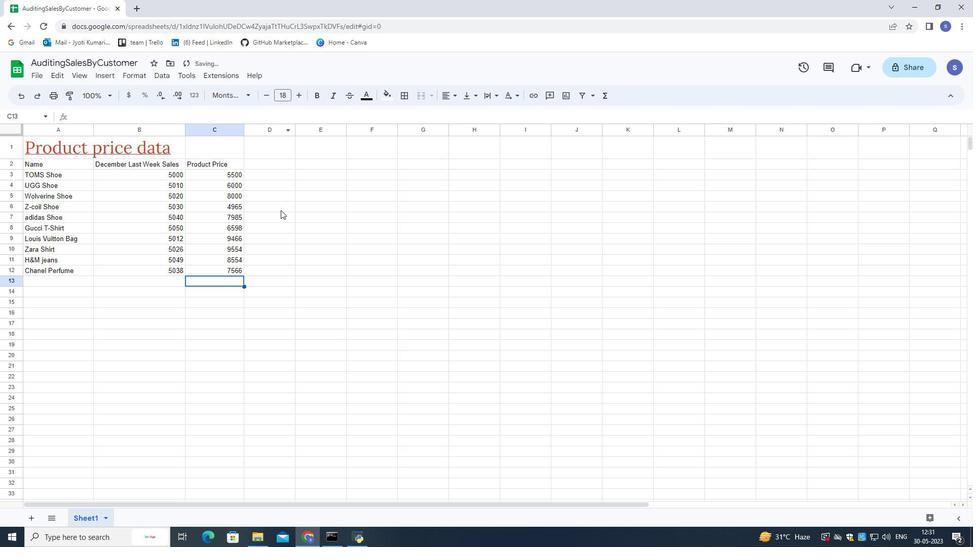 
Action: Mouse pressed left at (282, 212)
Screenshot: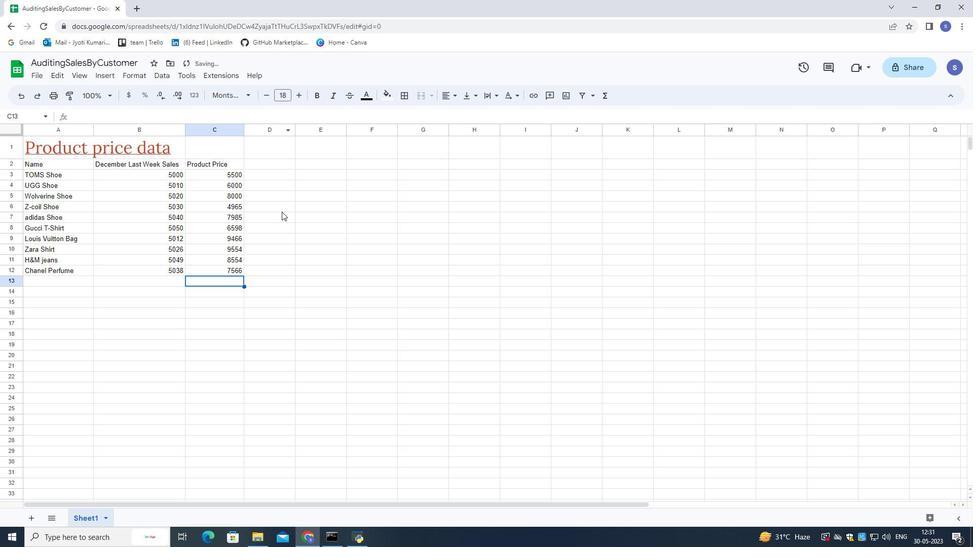 
Action: Mouse moved to (24, 142)
Screenshot: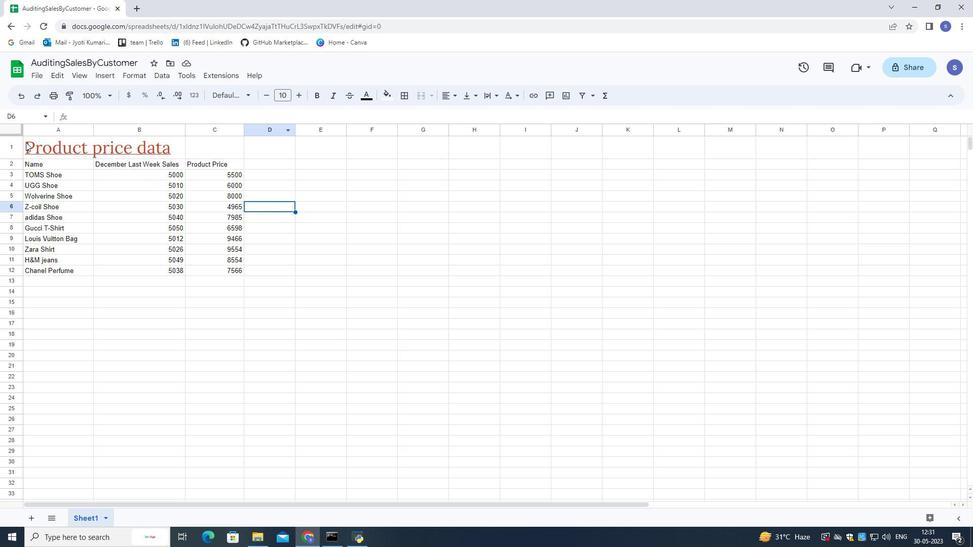 
Action: Mouse pressed left at (24, 142)
Screenshot: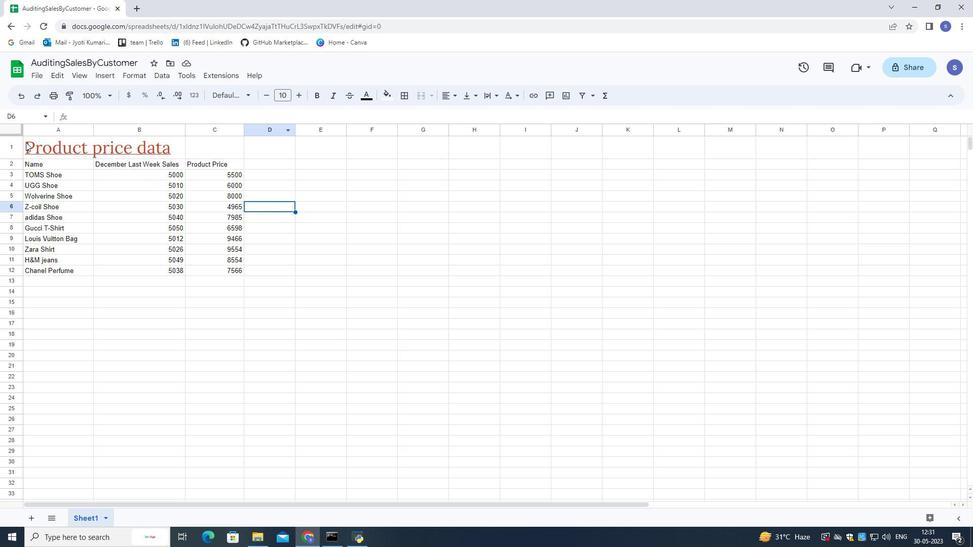 
Action: Mouse moved to (453, 92)
Screenshot: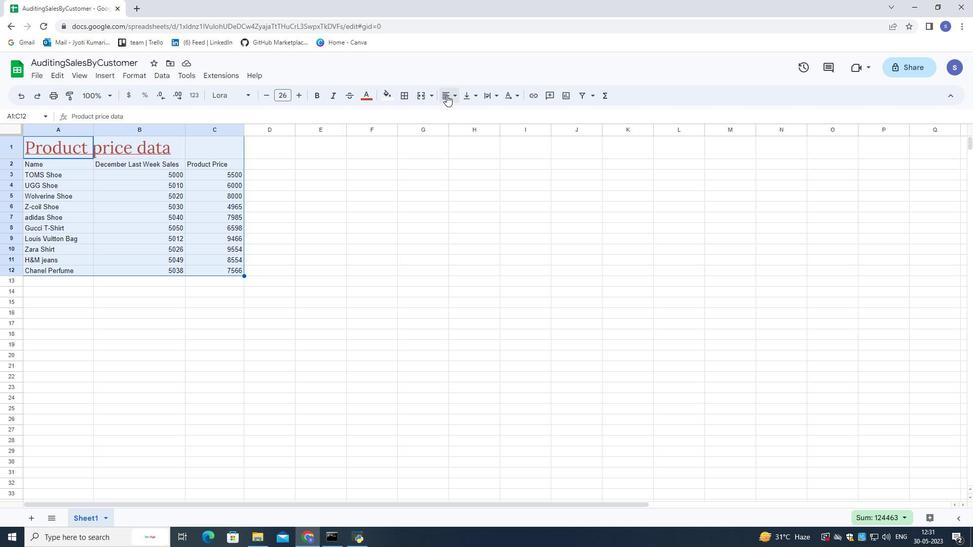 
Action: Mouse pressed left at (453, 92)
Screenshot: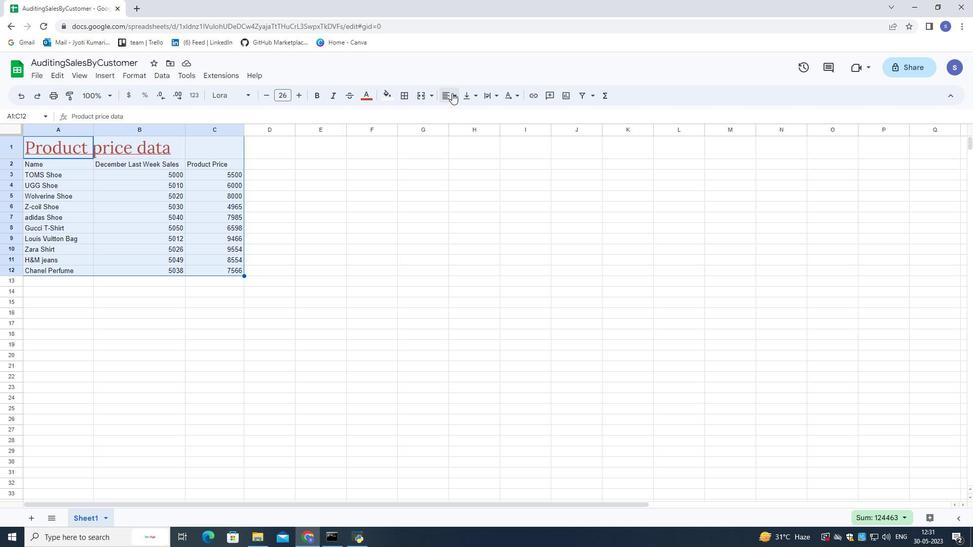 
Action: Mouse moved to (463, 114)
Screenshot: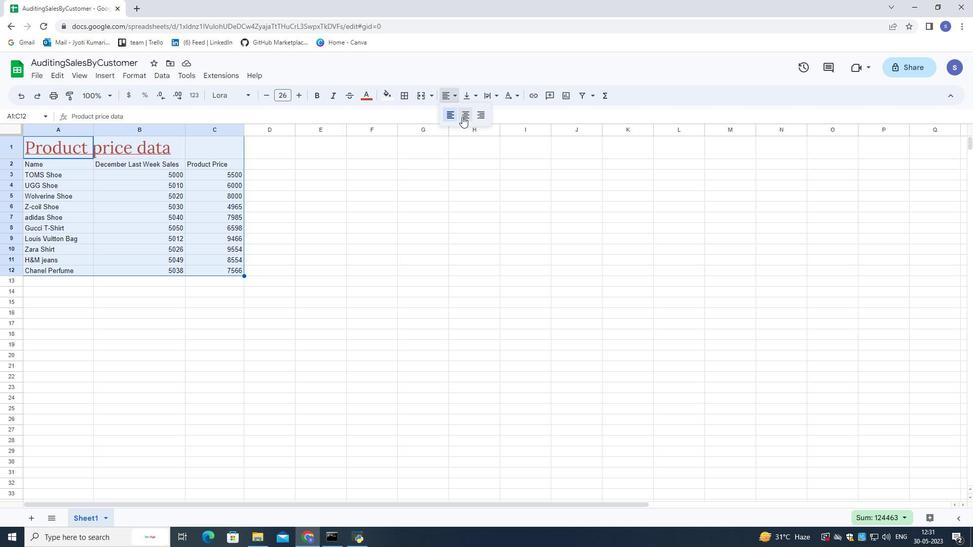 
Action: Mouse pressed left at (463, 114)
Screenshot: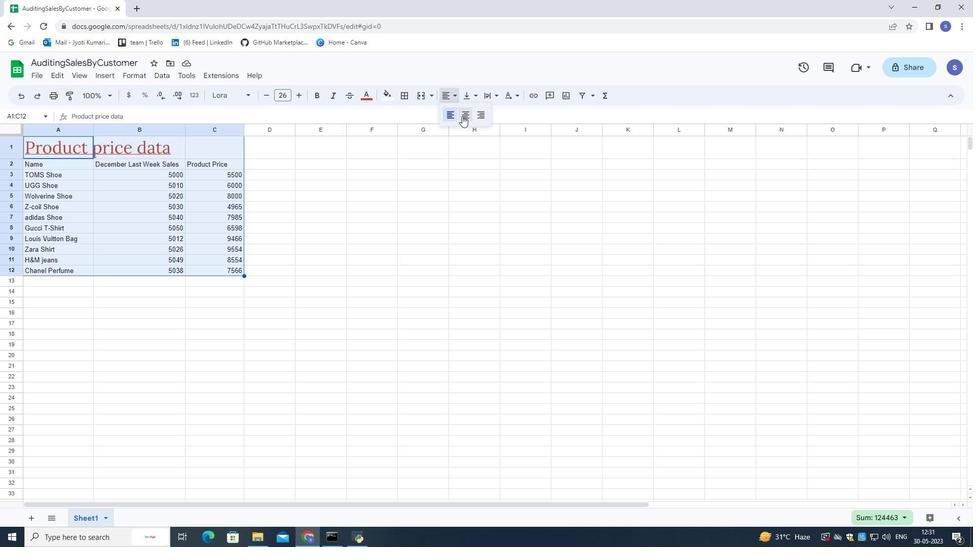 
Action: Mouse moved to (454, 95)
Screenshot: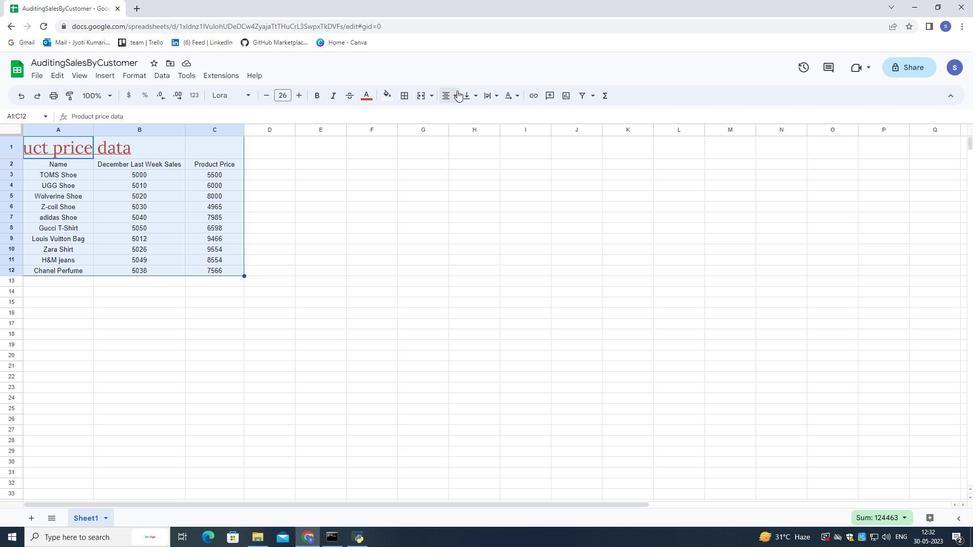 
Action: Mouse pressed left at (454, 95)
Screenshot: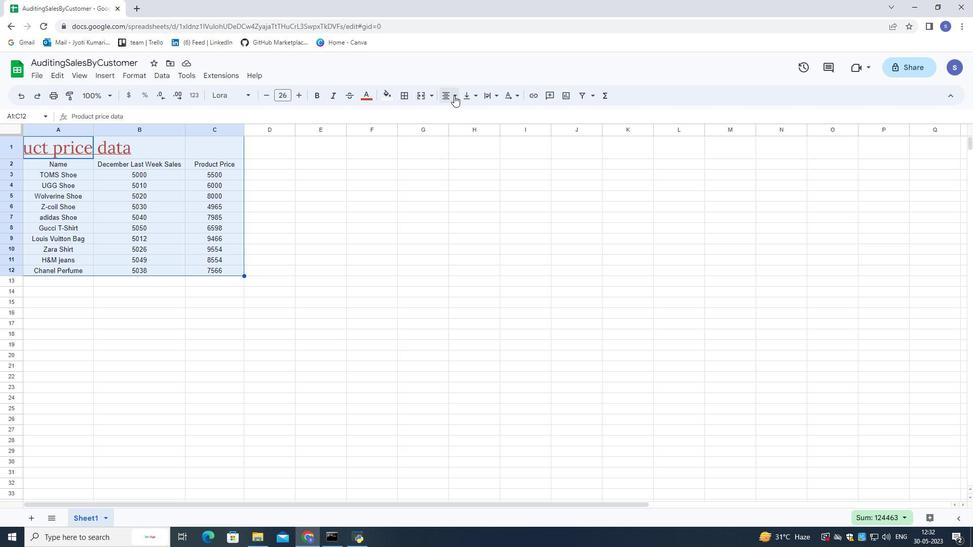 
Action: Mouse moved to (461, 116)
Screenshot: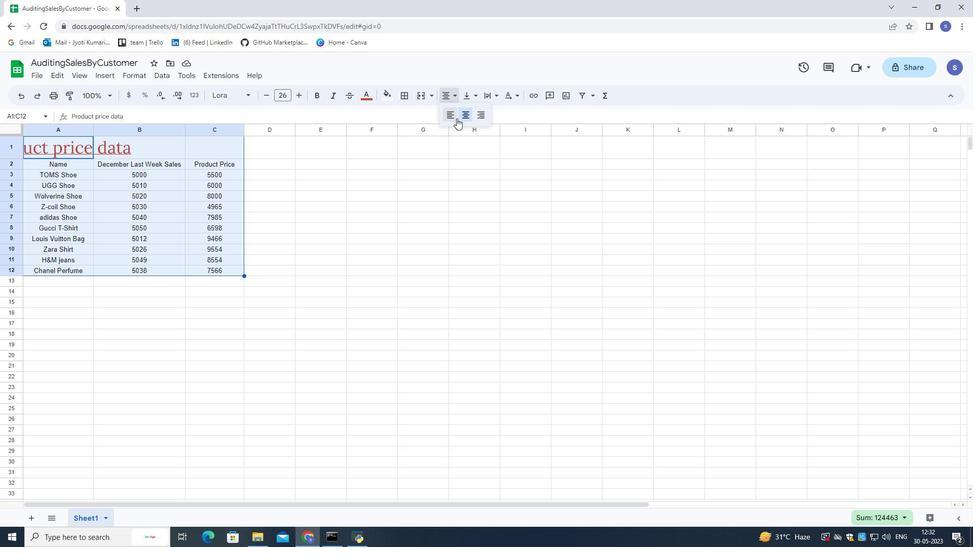 
Action: Mouse pressed left at (461, 116)
Screenshot: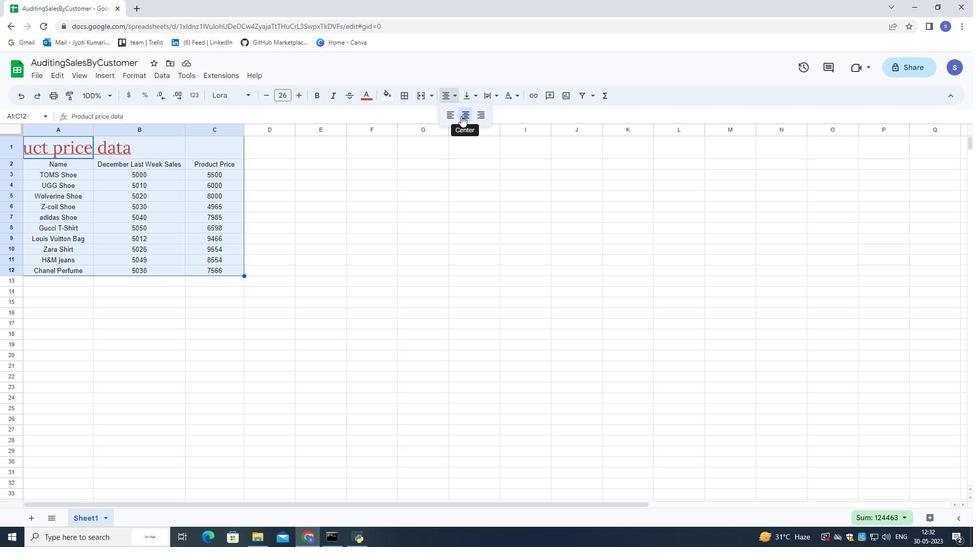 
Action: Mouse moved to (306, 219)
Screenshot: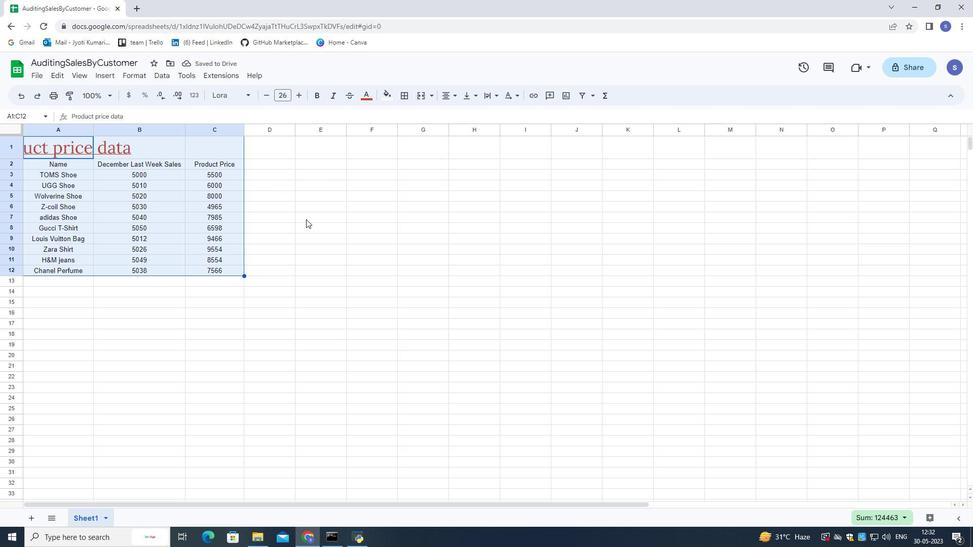 
Action: Mouse pressed left at (306, 219)
Screenshot: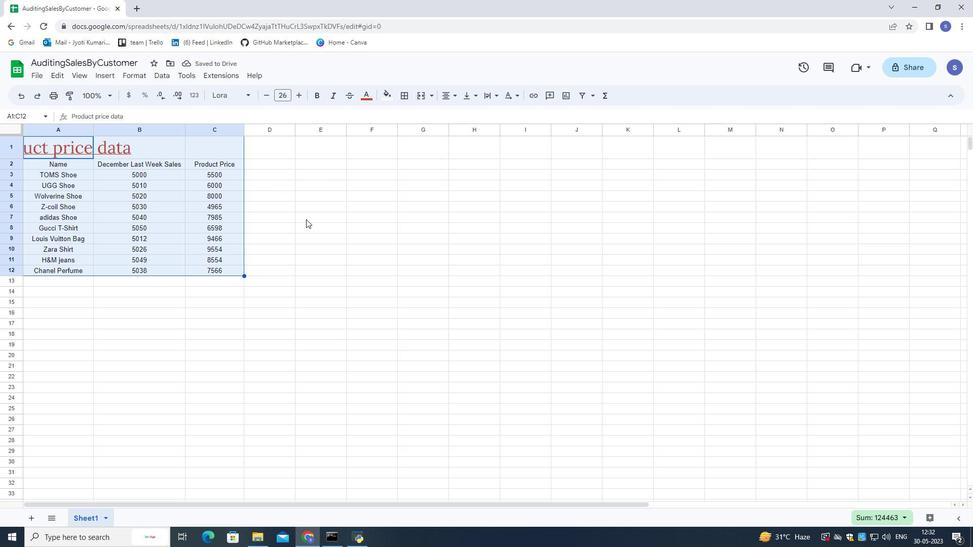 
Action: Mouse moved to (155, 146)
Screenshot: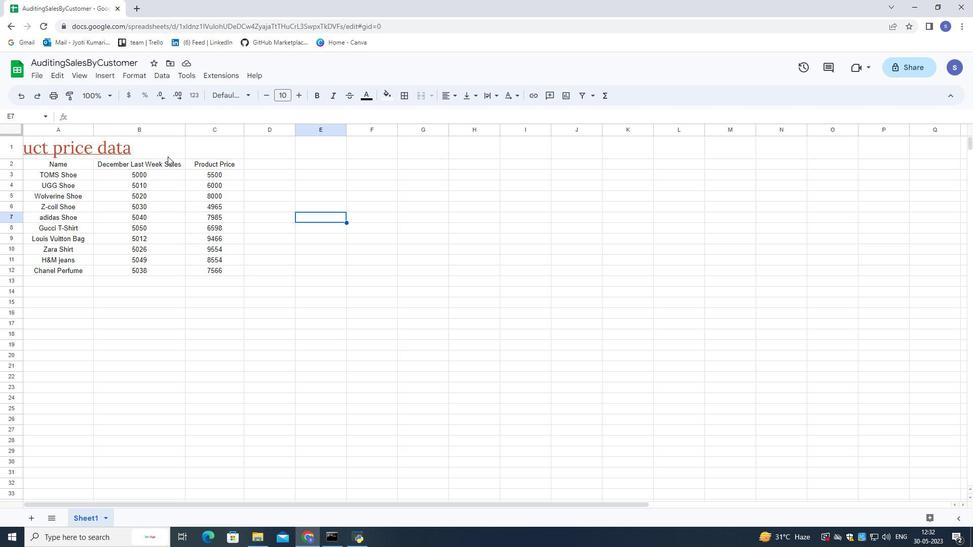 
Action: Mouse pressed left at (155, 146)
Screenshot: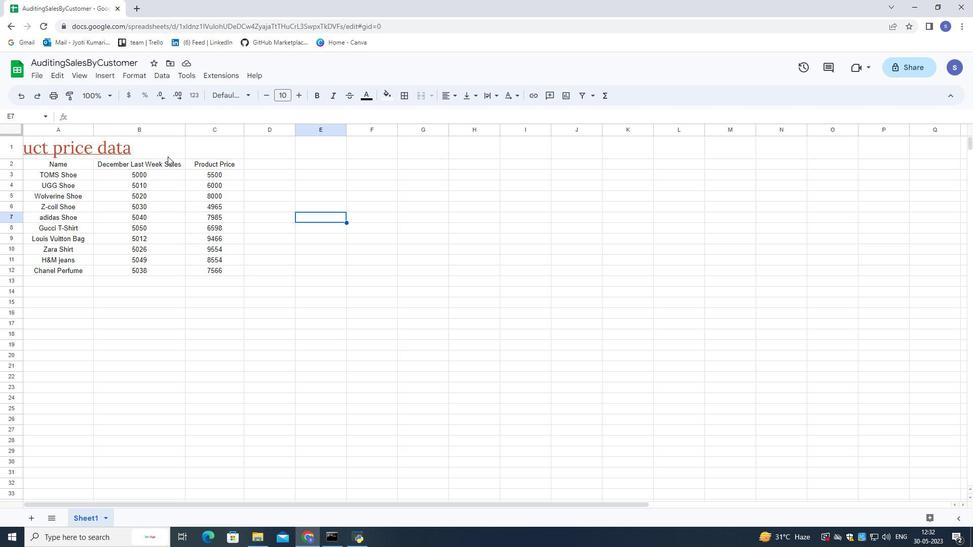 
Action: Mouse moved to (155, 146)
Screenshot: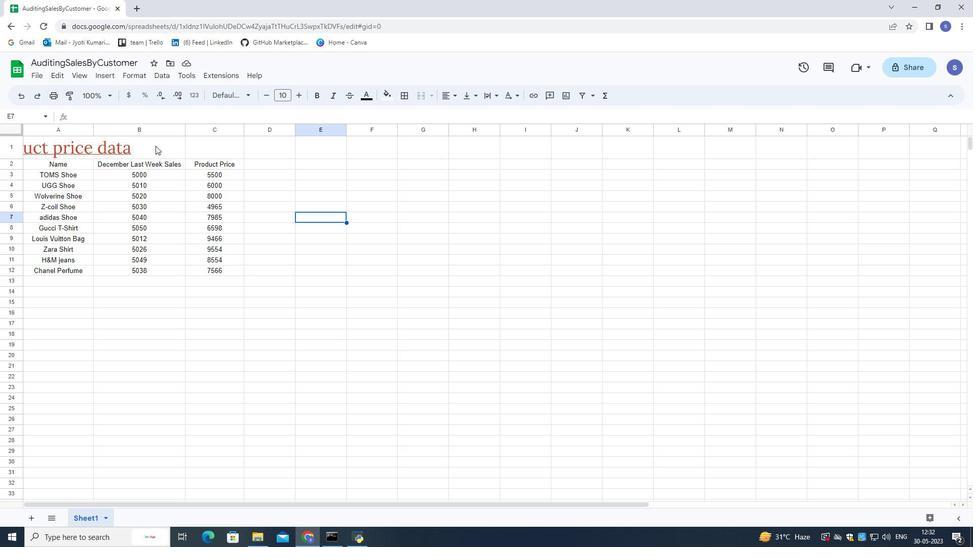 
Action: Mouse pressed left at (155, 146)
Screenshot: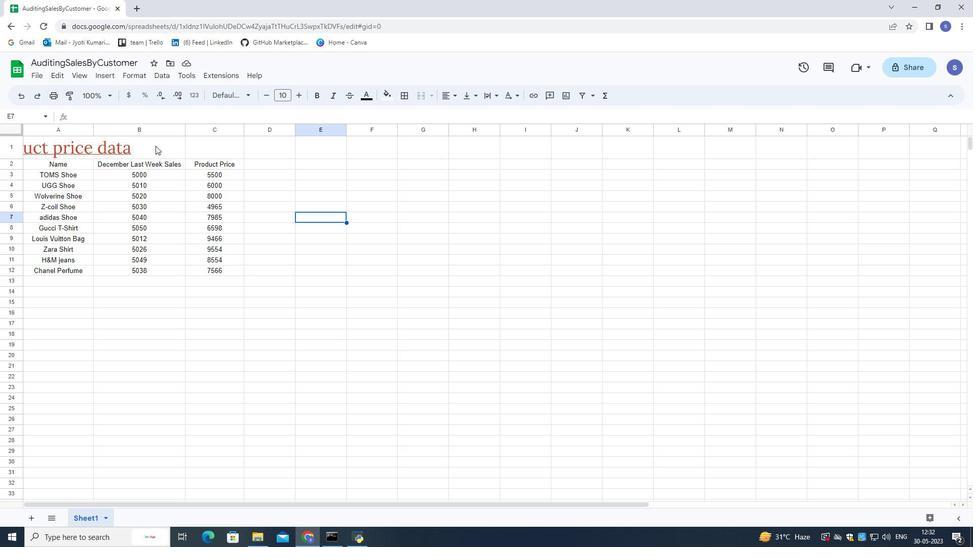 
Action: Mouse moved to (155, 145)
Screenshot: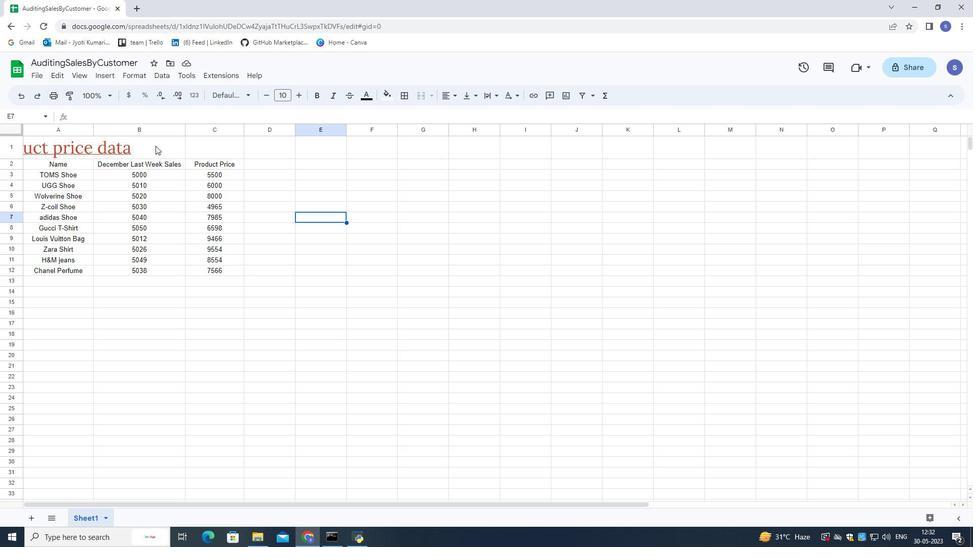 
Action: Mouse pressed left at (155, 145)
Screenshot: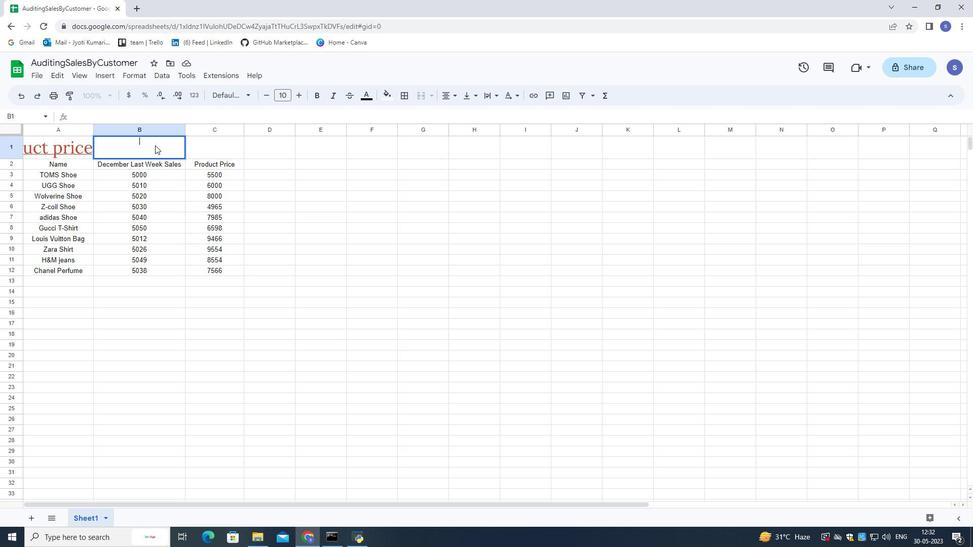 
Action: Mouse moved to (66, 142)
Screenshot: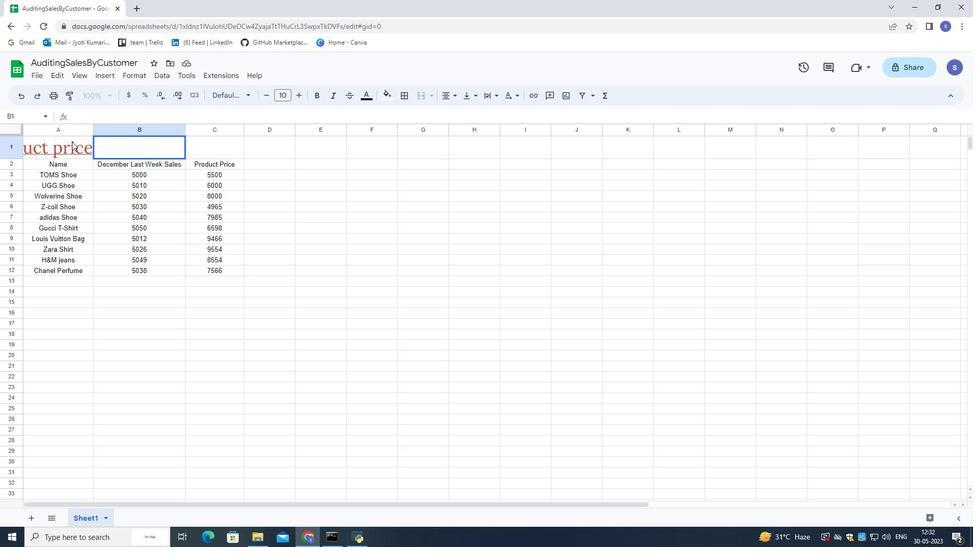 
Action: Mouse pressed left at (66, 142)
Screenshot: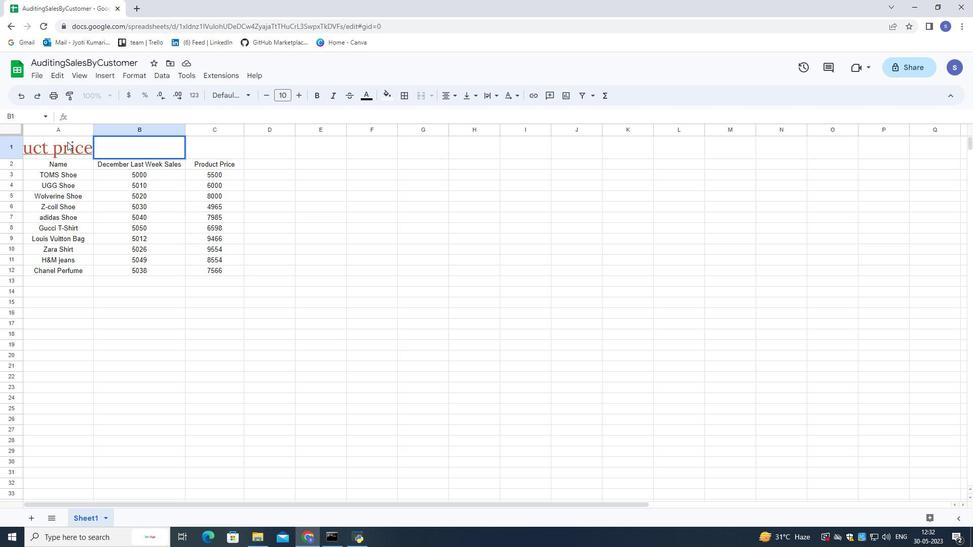 
Action: Mouse pressed left at (66, 142)
Screenshot: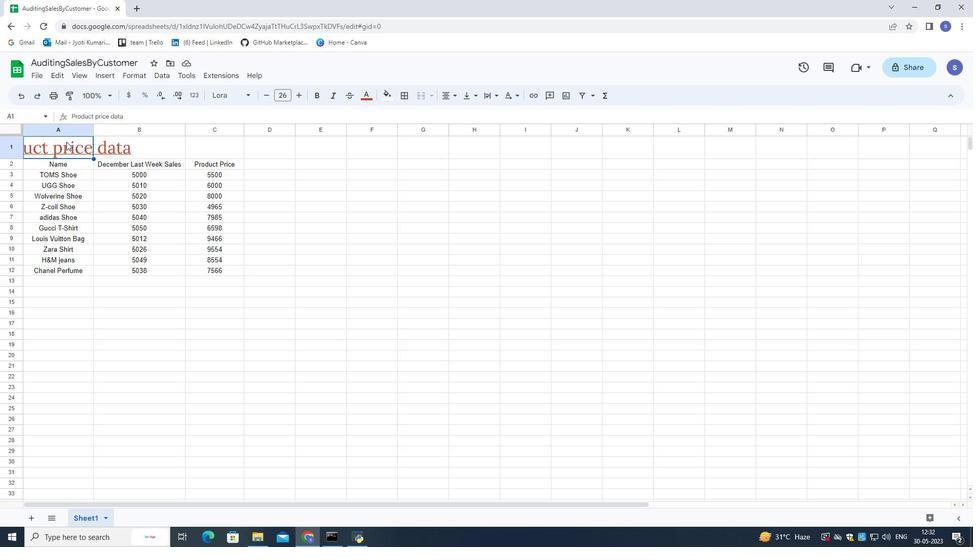 
Action: Mouse pressed left at (66, 142)
Screenshot: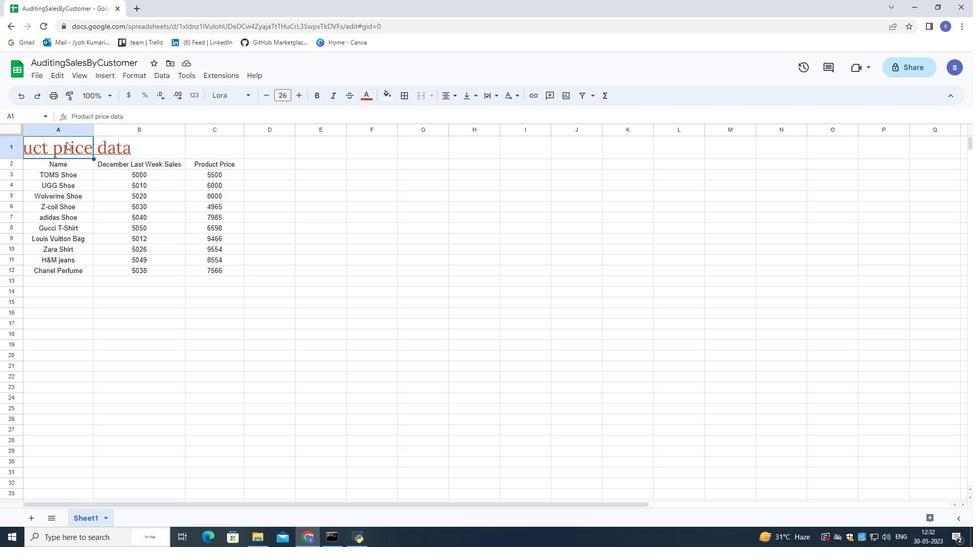 
Action: Mouse moved to (83, 145)
Screenshot: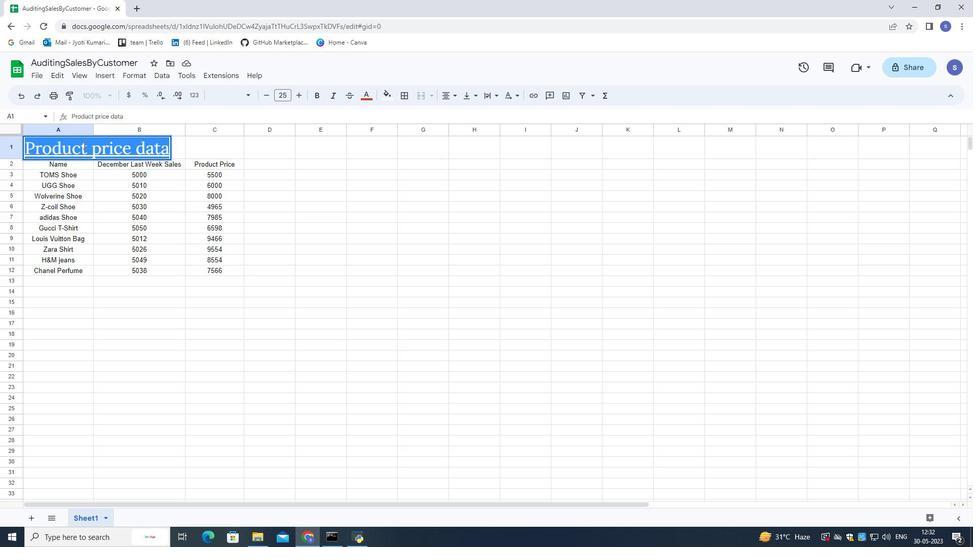 
Action: Key pressed ctrl+C<Key.backspace>
Screenshot: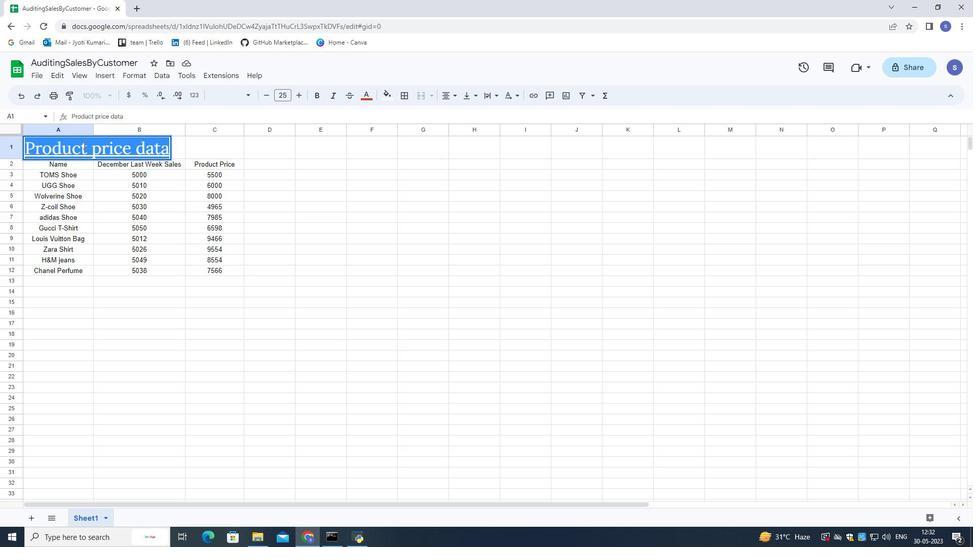 
Action: Mouse moved to (108, 149)
Screenshot: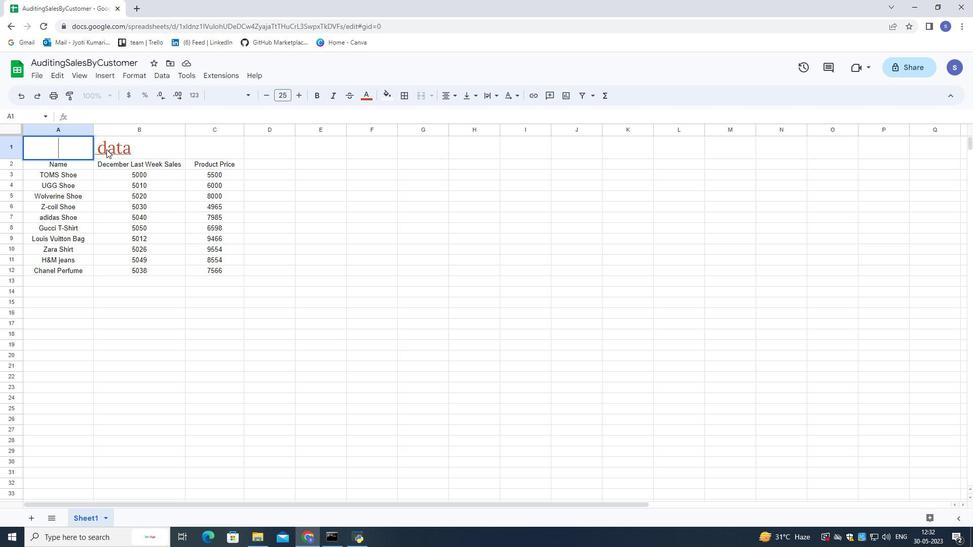 
Action: Mouse pressed left at (108, 149)
Screenshot: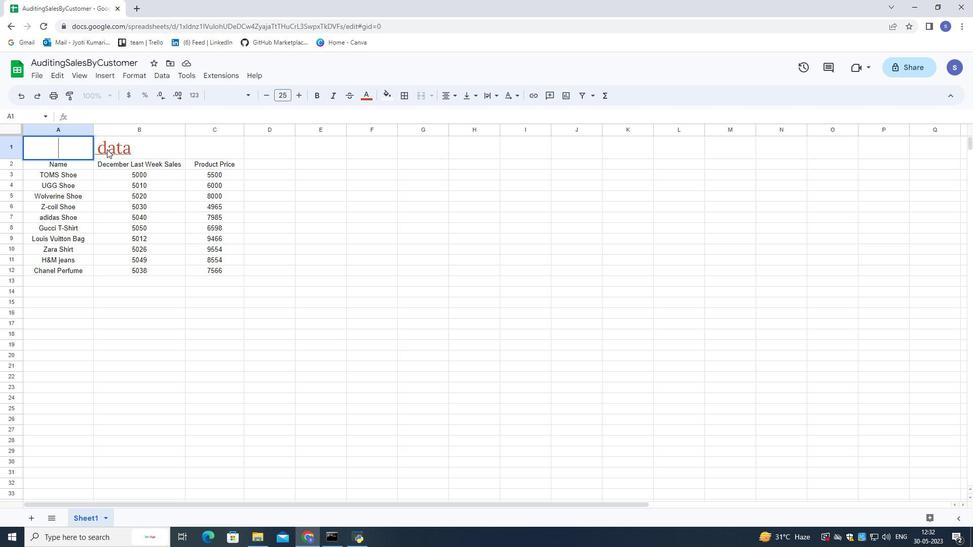 
Action: Mouse pressed left at (108, 149)
Screenshot: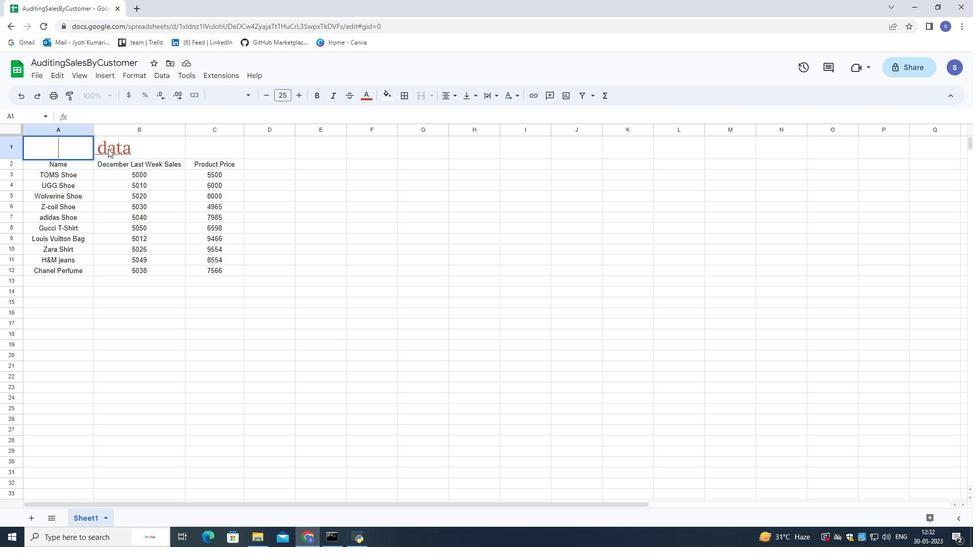
Action: Mouse moved to (117, 200)
Screenshot: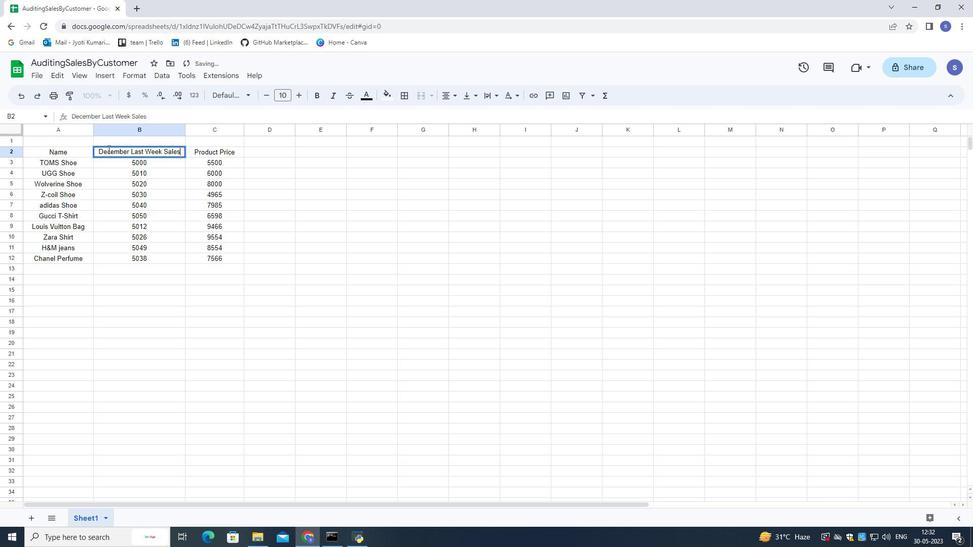 
Action: Mouse pressed left at (117, 200)
Screenshot: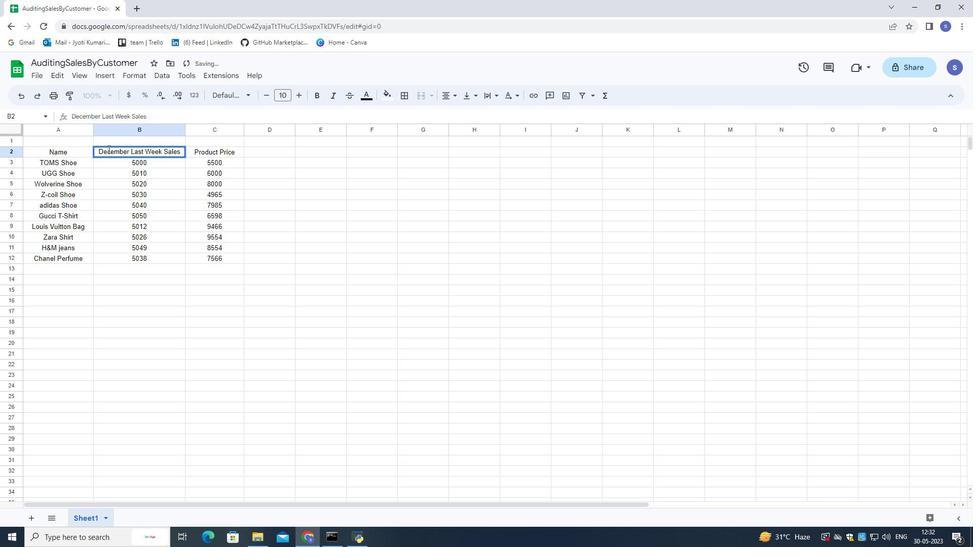 
Action: Mouse moved to (145, 142)
Screenshot: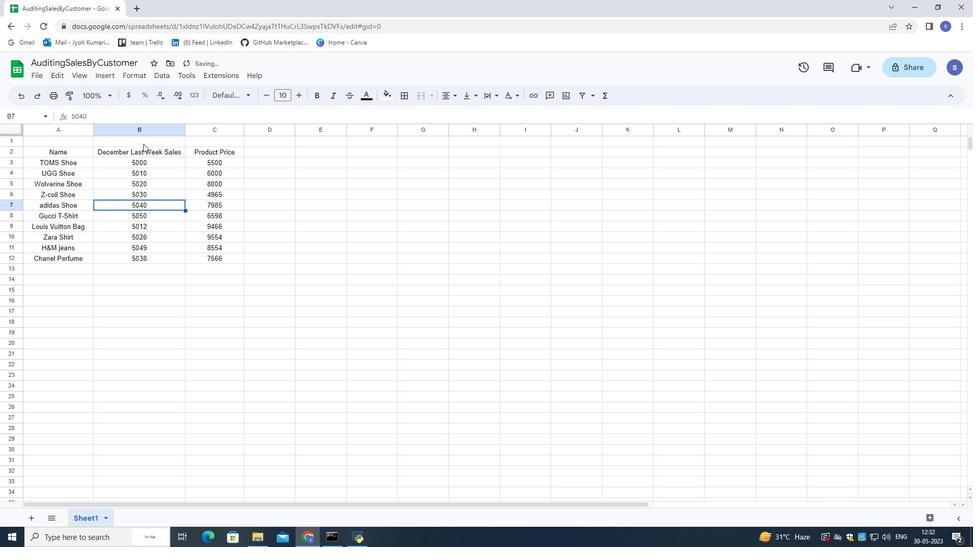 
Action: Mouse pressed left at (145, 142)
Screenshot: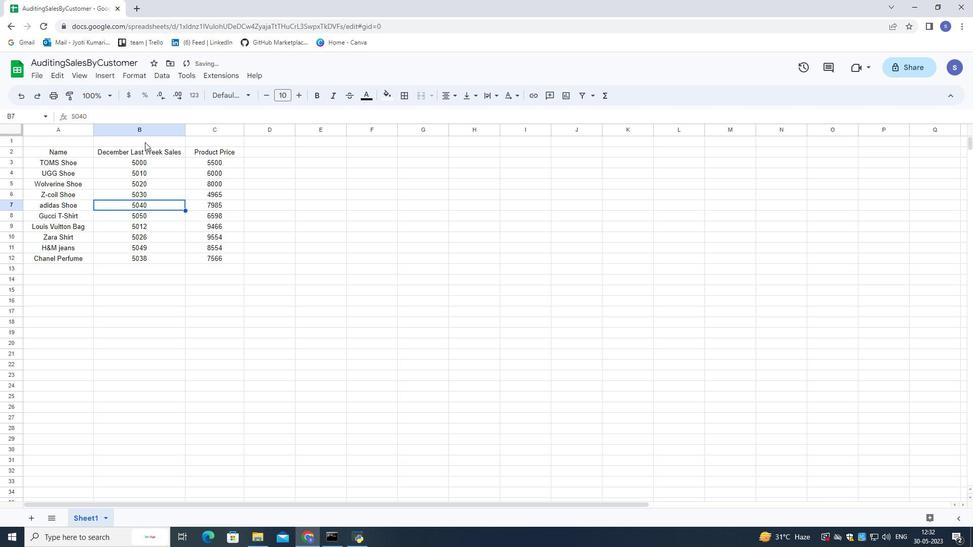 
Action: Mouse moved to (193, 141)
Screenshot: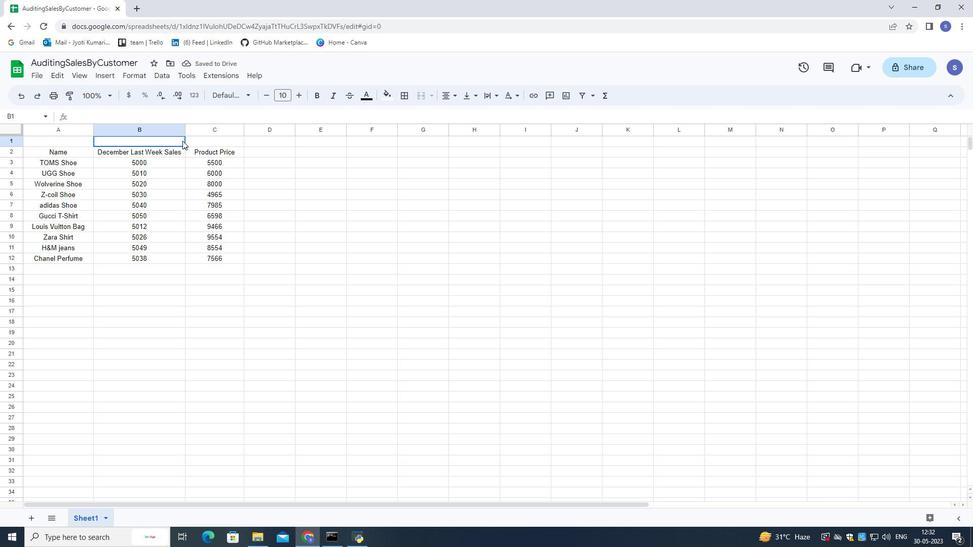 
Action: Mouse pressed left at (193, 141)
Screenshot: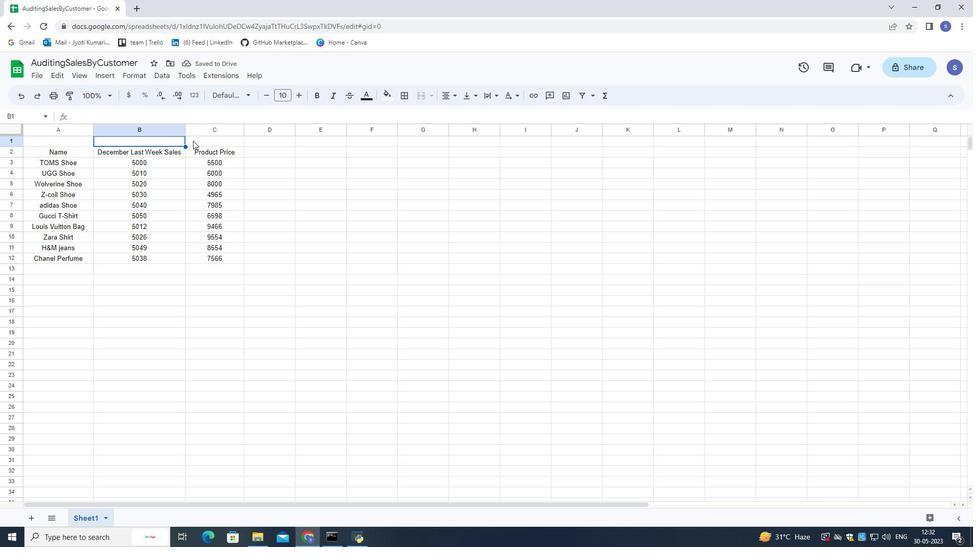 
Action: Mouse moved to (184, 144)
Screenshot: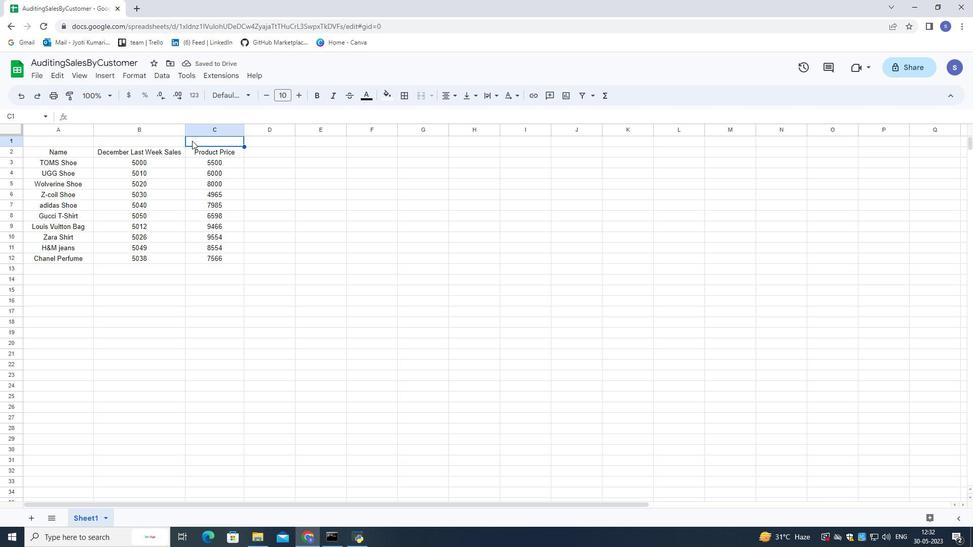 
Action: Key pressed ctrl+V
Screenshot: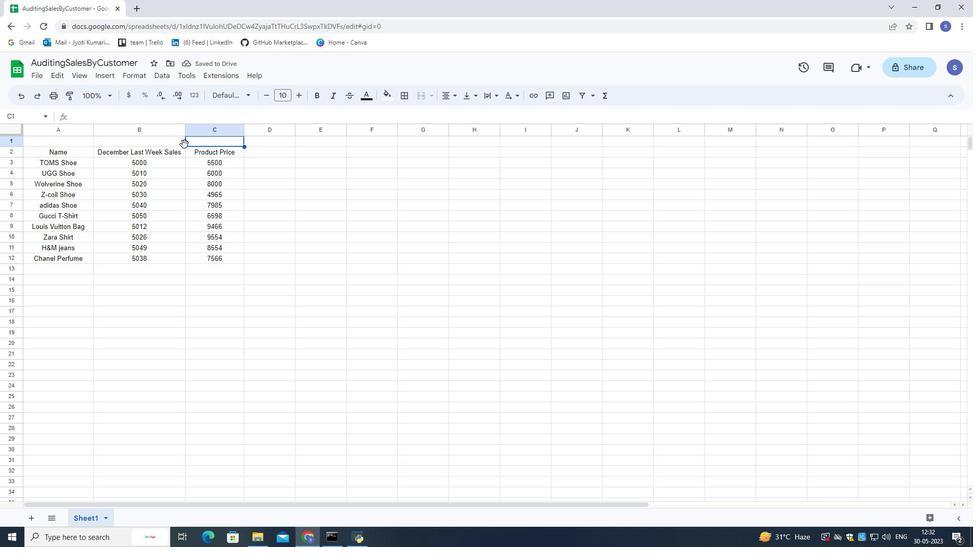 
Action: Mouse moved to (291, 293)
Screenshot: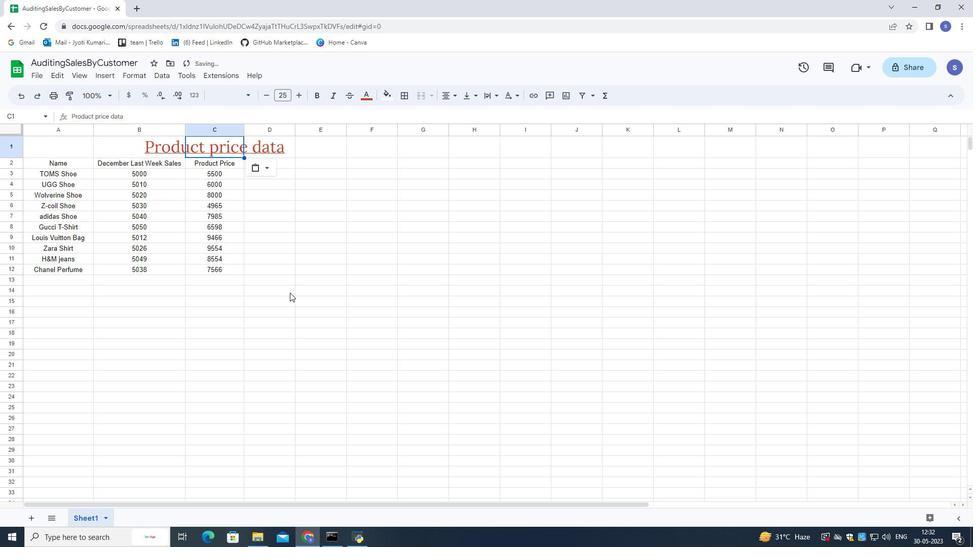 
Action: Mouse pressed left at (291, 293)
Screenshot: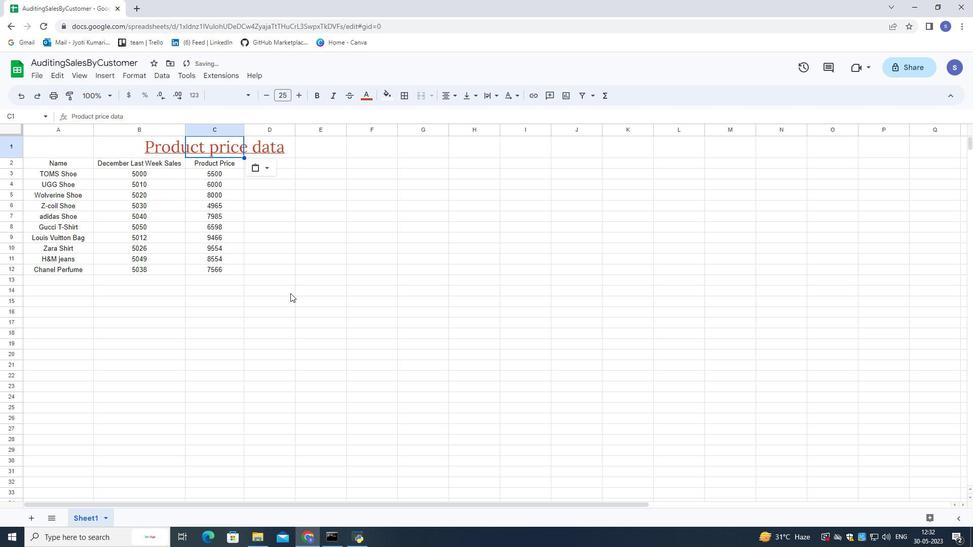 
Action: Mouse moved to (277, 197)
Screenshot: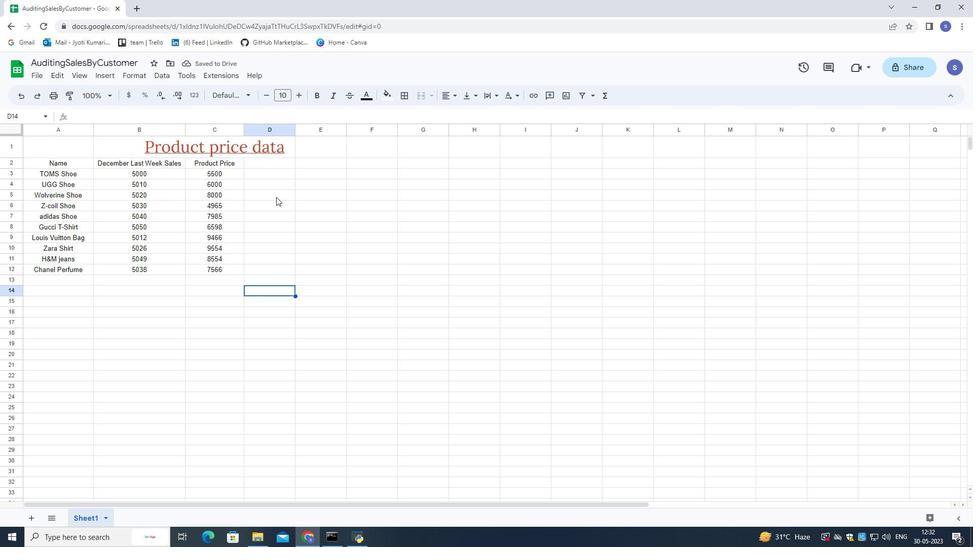
Action: Mouse pressed left at (277, 197)
Screenshot: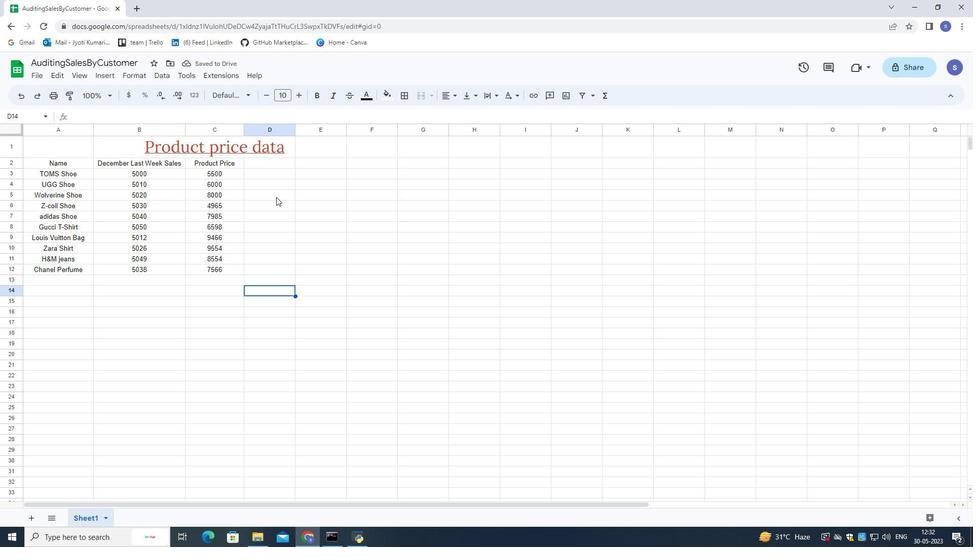 
Action: Mouse moved to (278, 196)
Screenshot: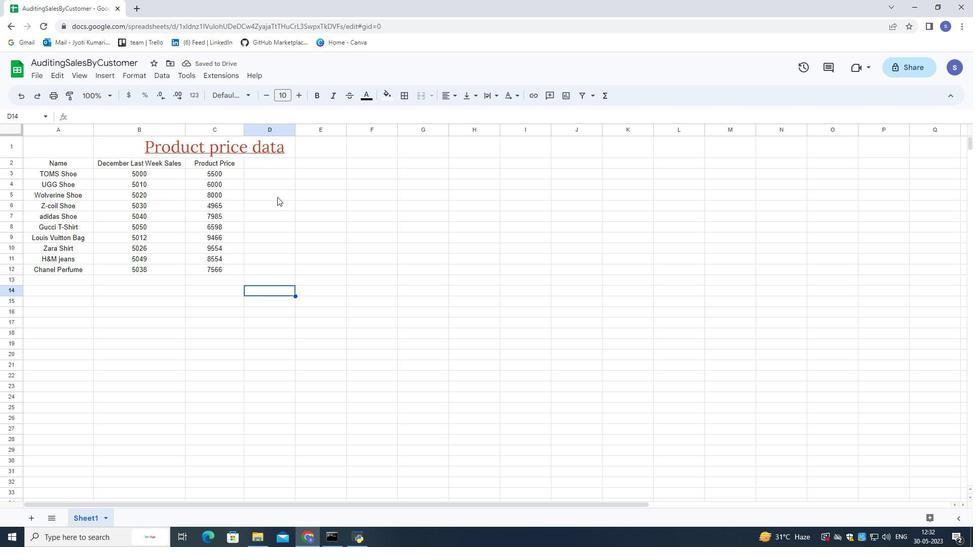 
Action: Mouse pressed left at (278, 196)
Screenshot: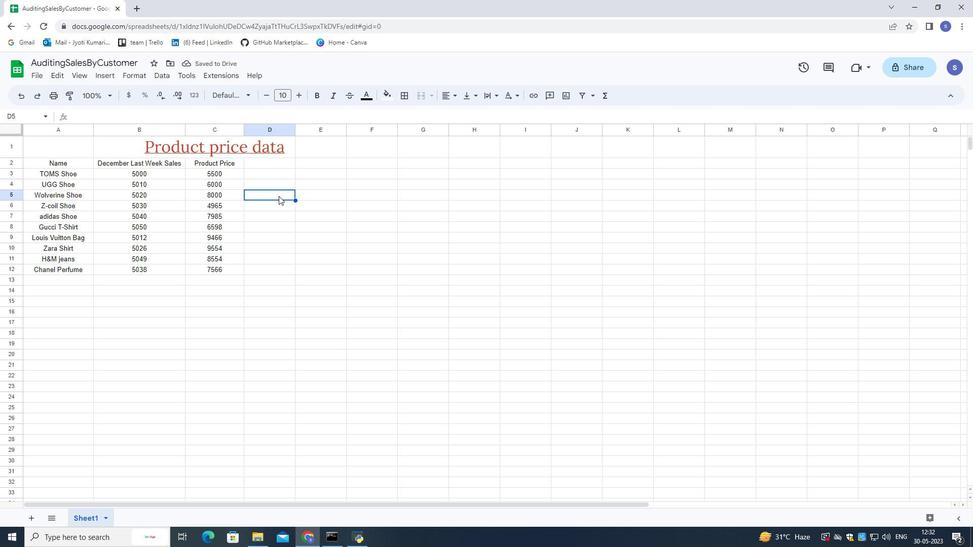 
Action: Key pressed ctrl+S
Screenshot: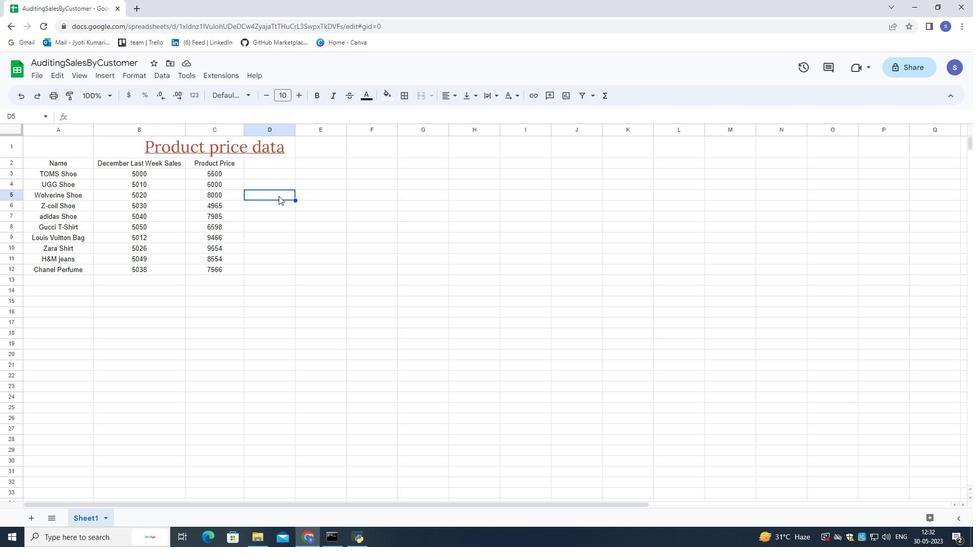 
Action: Mouse moved to (253, 171)
Screenshot: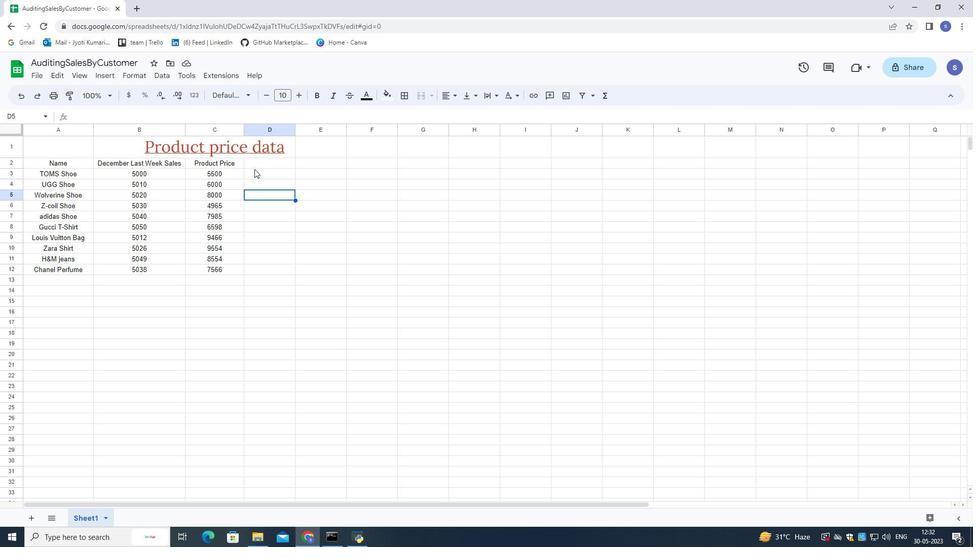 
